 Task: Create a yearly anniversary celebration event.
Action: Mouse moved to (481, 109)
Screenshot: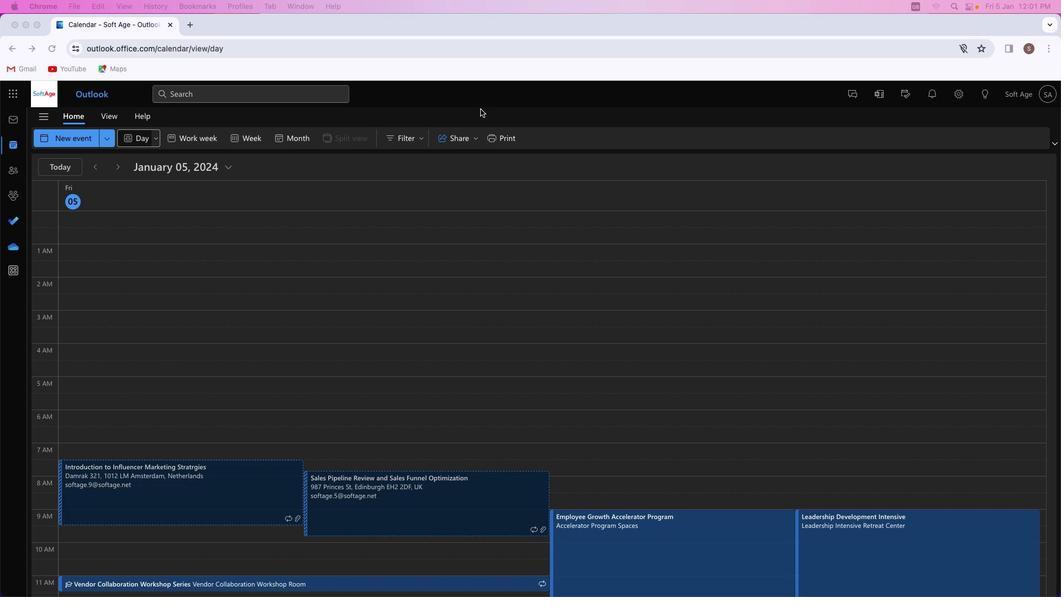 
Action: Mouse pressed left at (481, 109)
Screenshot: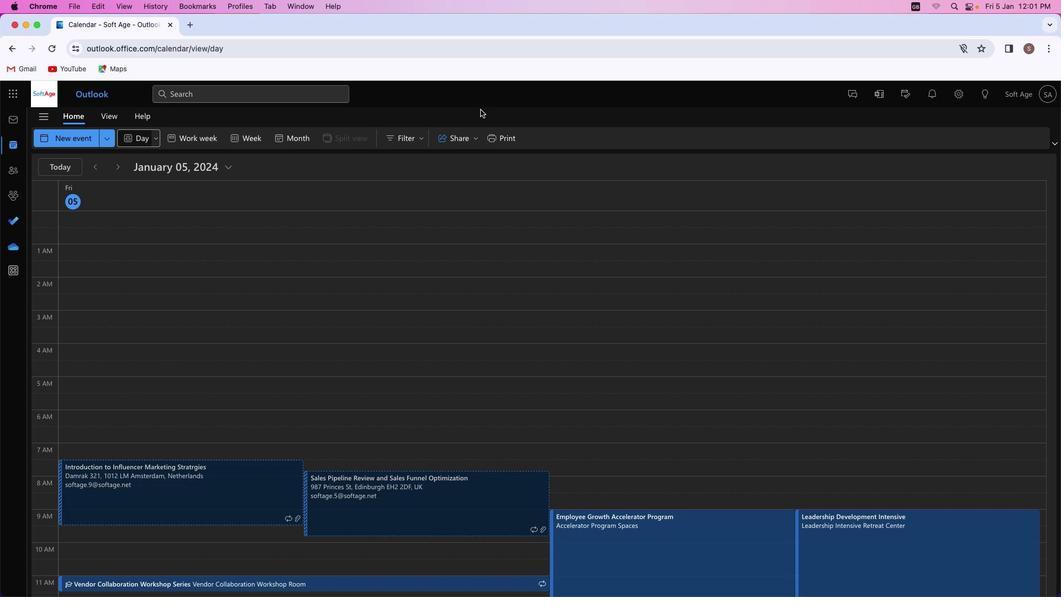 
Action: Mouse moved to (79, 138)
Screenshot: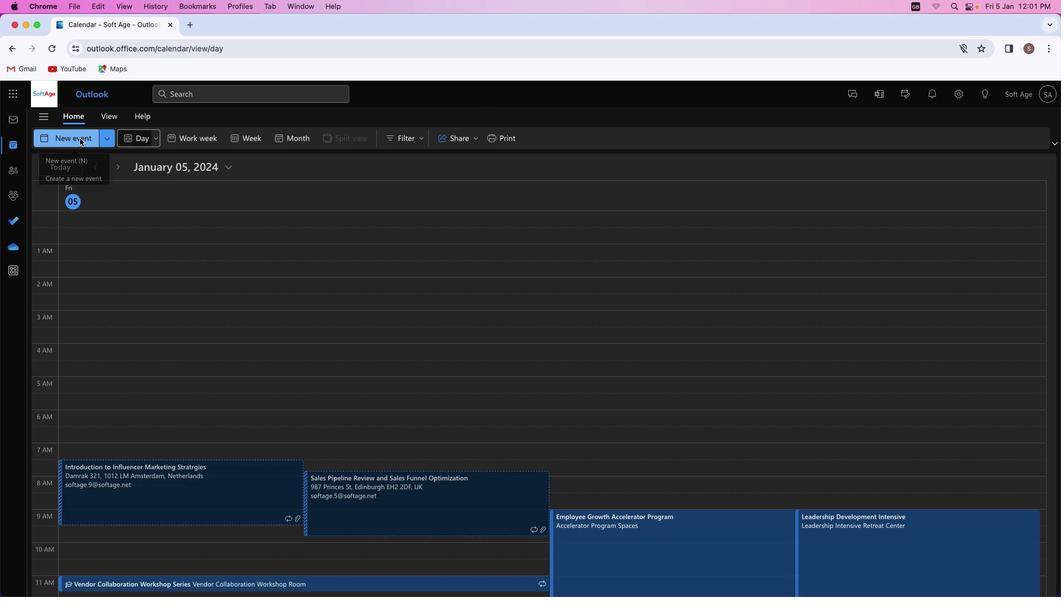 
Action: Mouse pressed left at (79, 138)
Screenshot: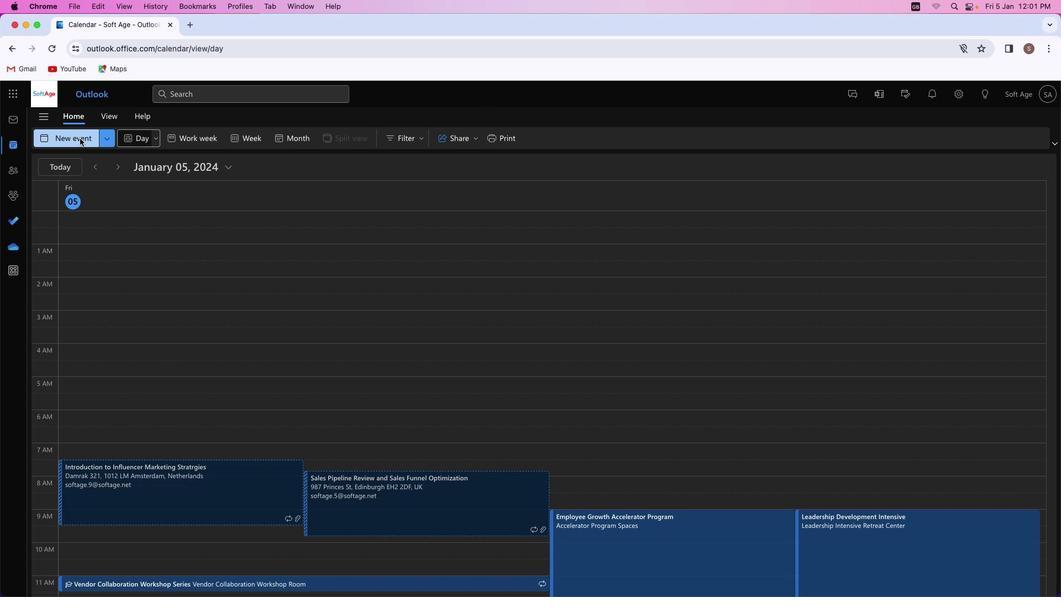 
Action: Mouse moved to (295, 202)
Screenshot: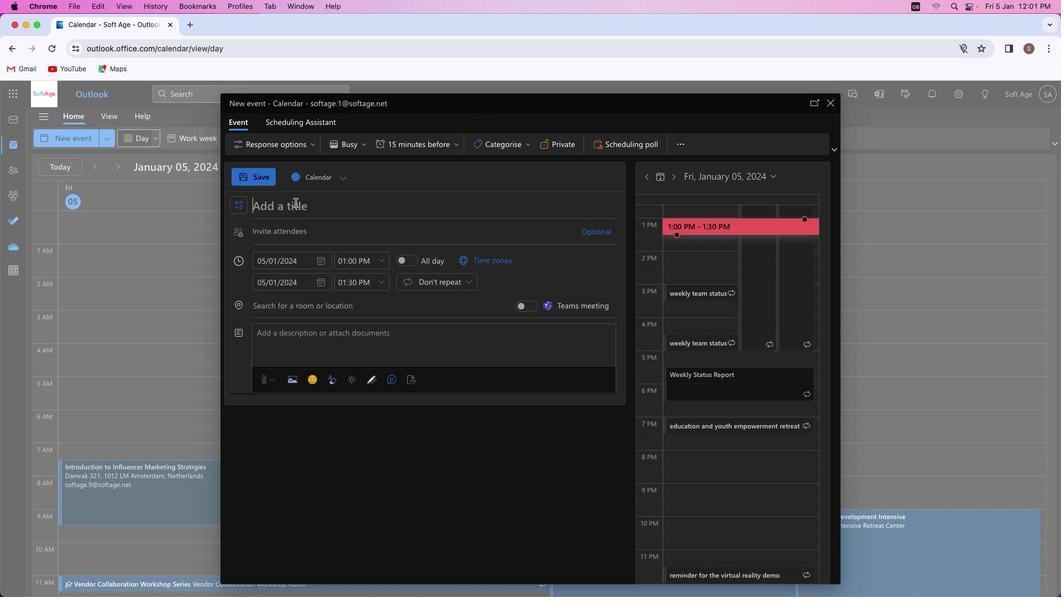 
Action: Key pressed Key.shift'A''n''n''u''a''l'Key.spaceKey.shift'A''n''n''i''v''e''r''s''a''r''y'Key.spaceKey.shift'C''e''l''e''b''r''a''t''i''o''n'
Screenshot: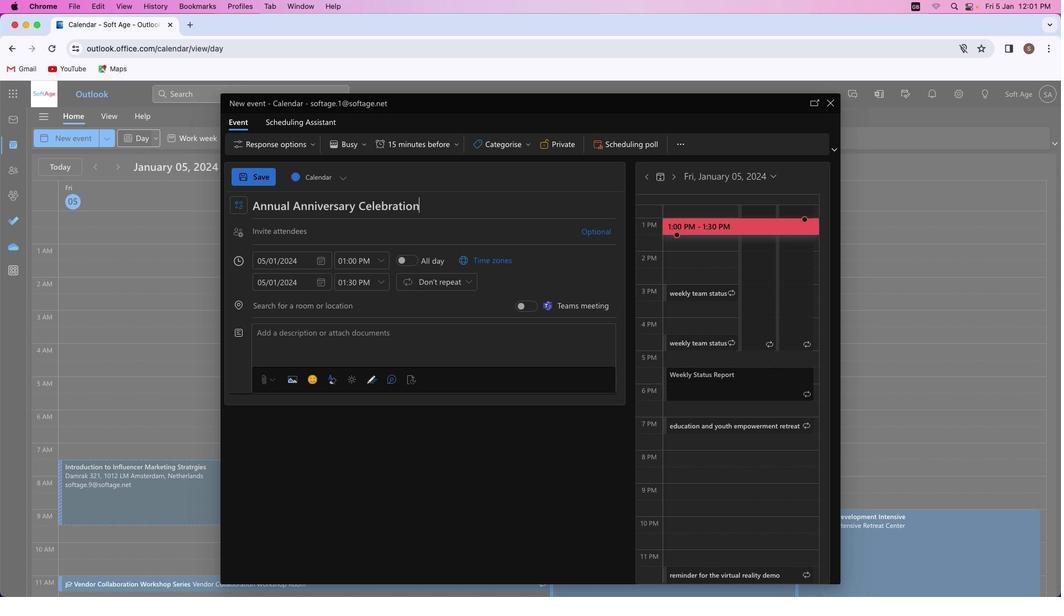 
Action: Mouse moved to (335, 332)
Screenshot: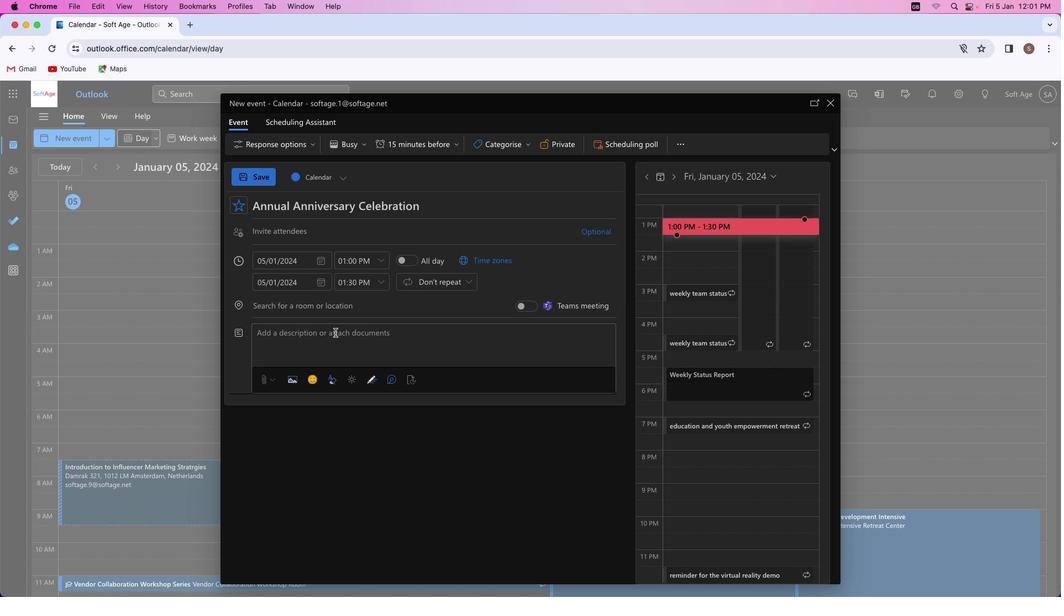 
Action: Mouse pressed left at (335, 332)
Screenshot: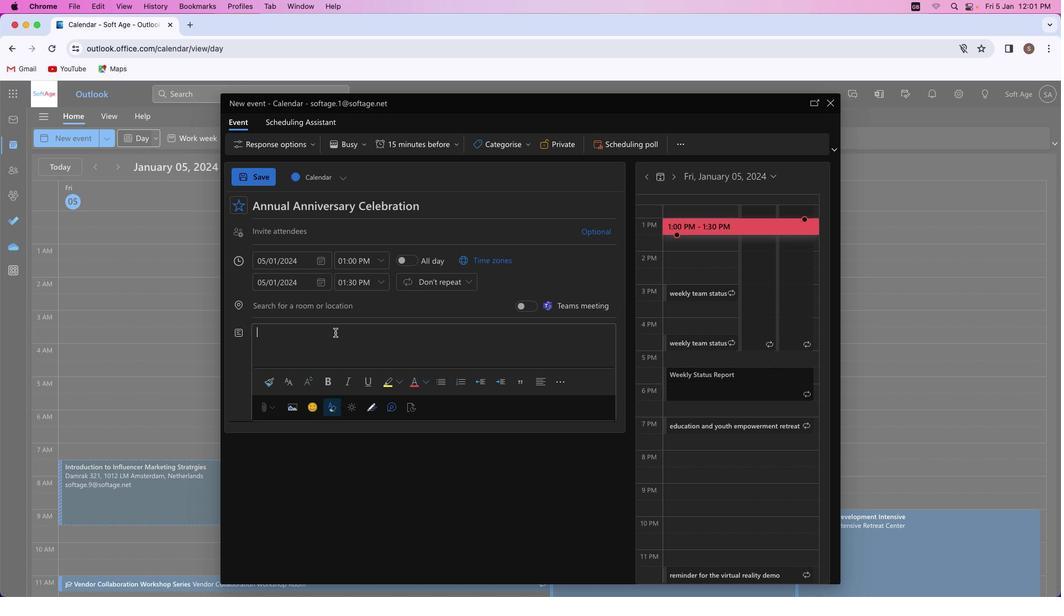 
Action: Mouse moved to (334, 332)
Screenshot: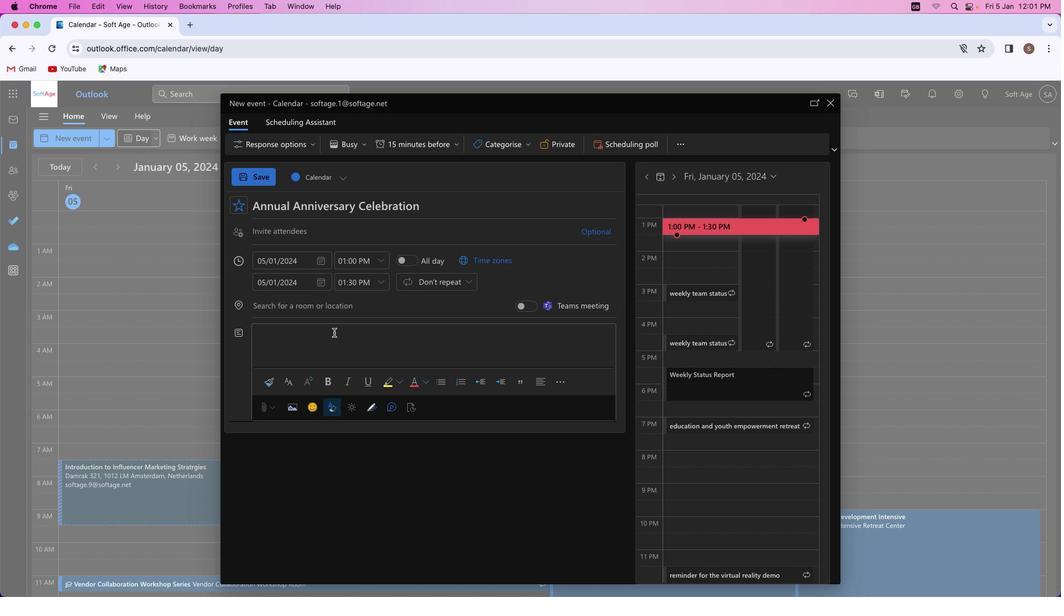 
Action: Key pressed Key.shift'W''e''l''c''o''m''e'Key.space't''o'Key.space'o''u''r'Key.space'u''n''f''o''g''o''t''t''a''b''l''e'Key.spaceKey.leftKey.leftKey.leftKey.leftKey.leftKey.leftKey.leftKey.backspace'e'Key.rightKey.rightKey.rightKey.rightKey.rightKey.rightKey.space'y''e''a''r''l''y'Key.space'a''n''n''i''v''e''r''s''a''r''y'
Screenshot: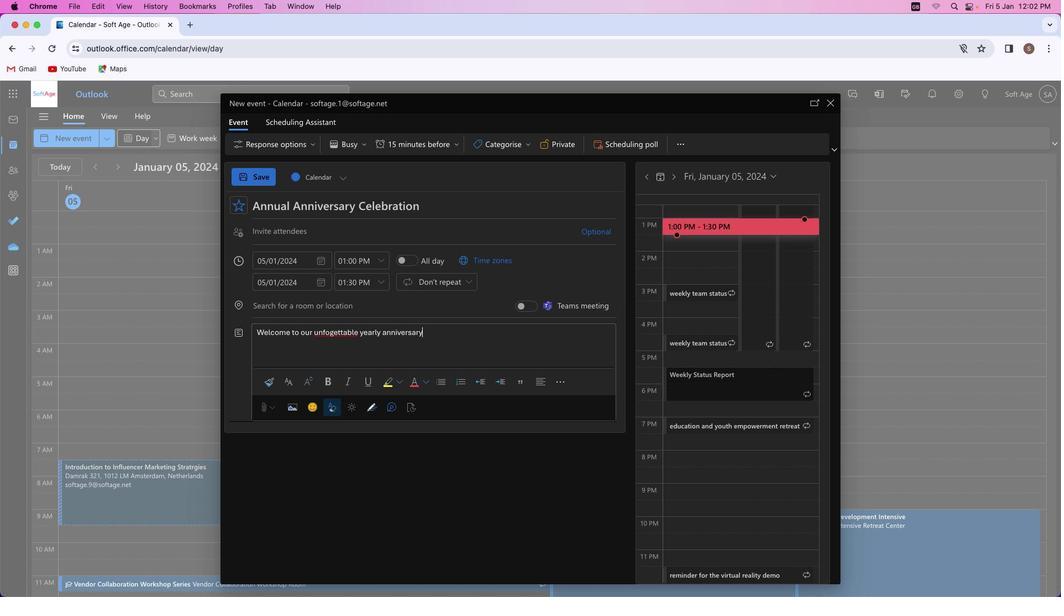 
Action: Mouse moved to (329, 333)
Screenshot: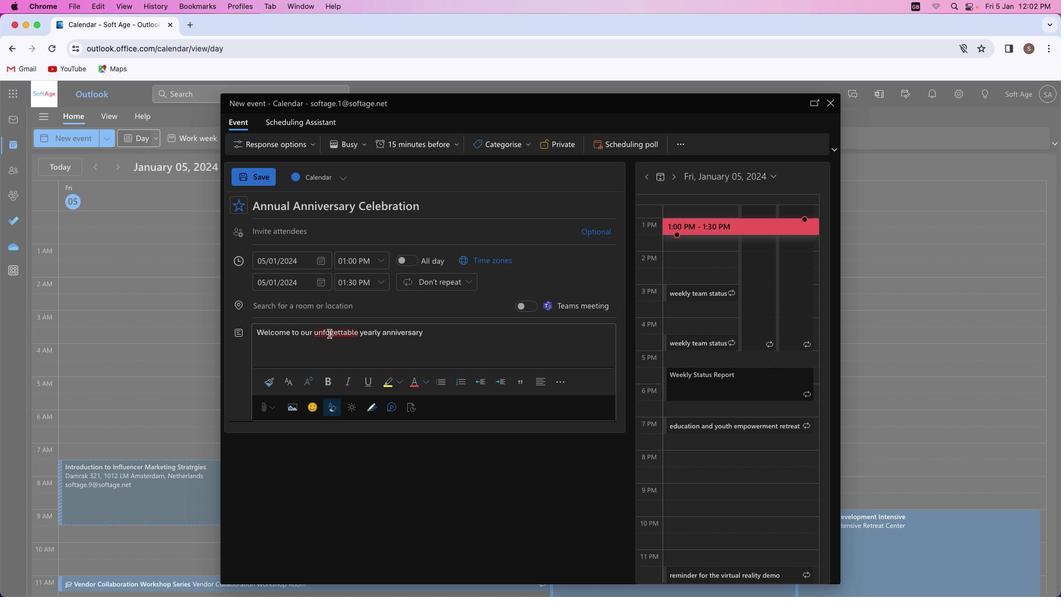
Action: Mouse pressed left at (329, 333)
Screenshot: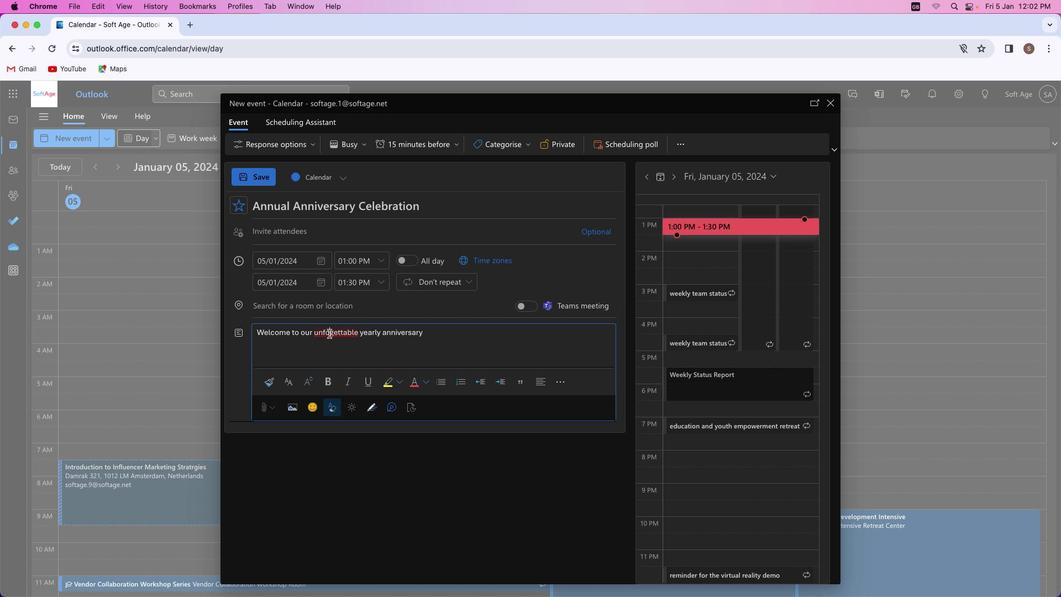 
Action: Mouse moved to (350, 331)
Screenshot: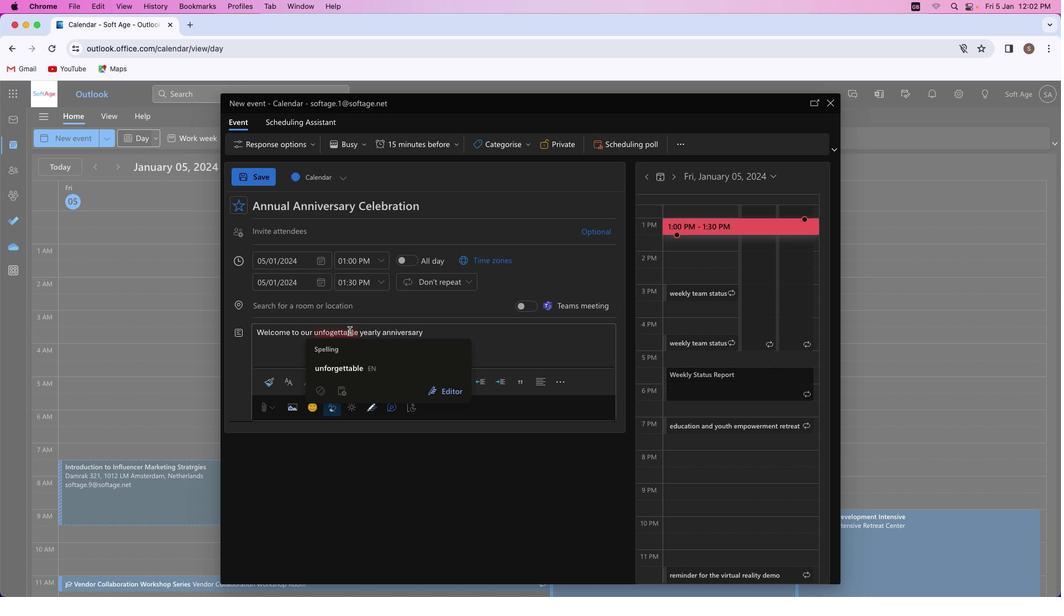 
Action: Key pressed 'r'
Screenshot: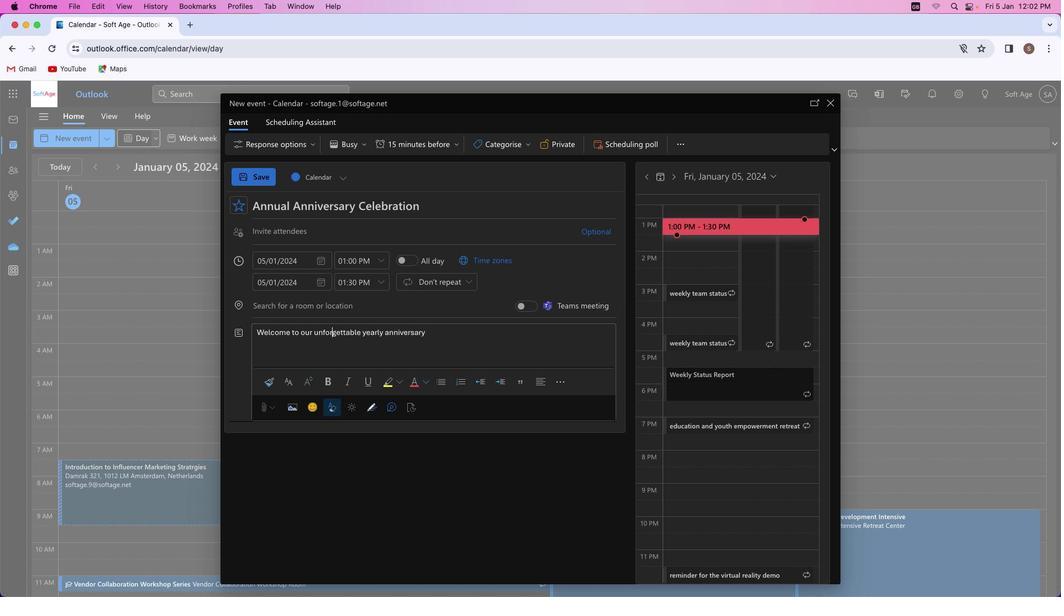 
Action: Mouse moved to (427, 334)
Screenshot: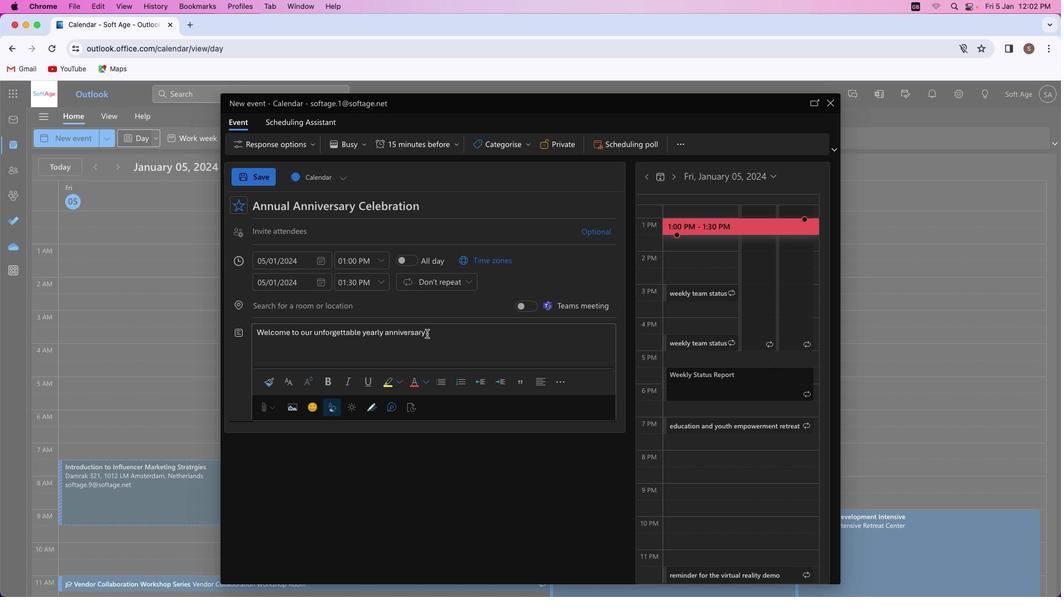 
Action: Mouse pressed left at (427, 334)
Screenshot: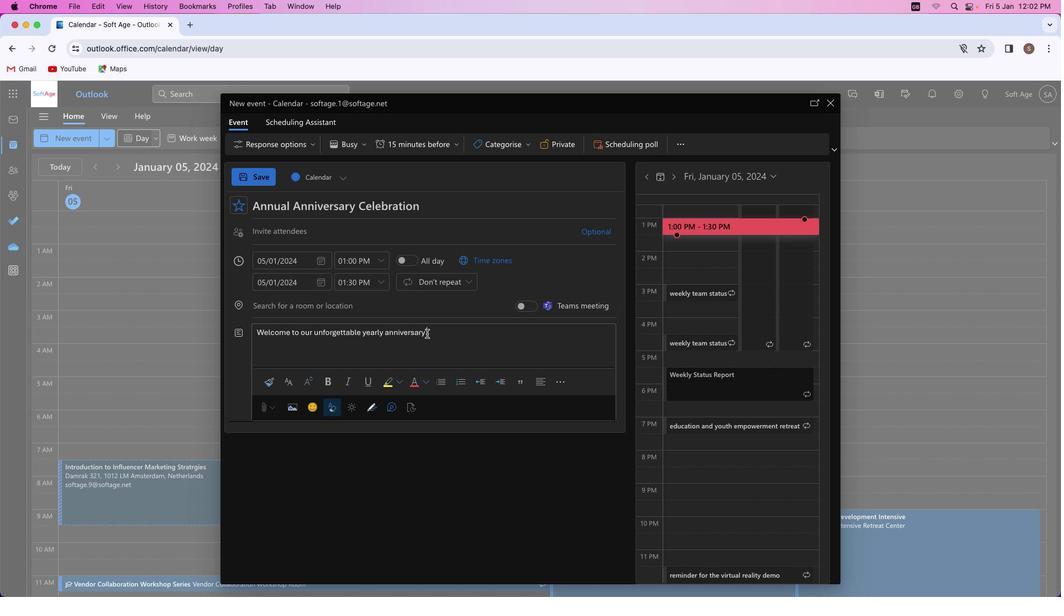 
Action: Mouse moved to (435, 334)
Screenshot: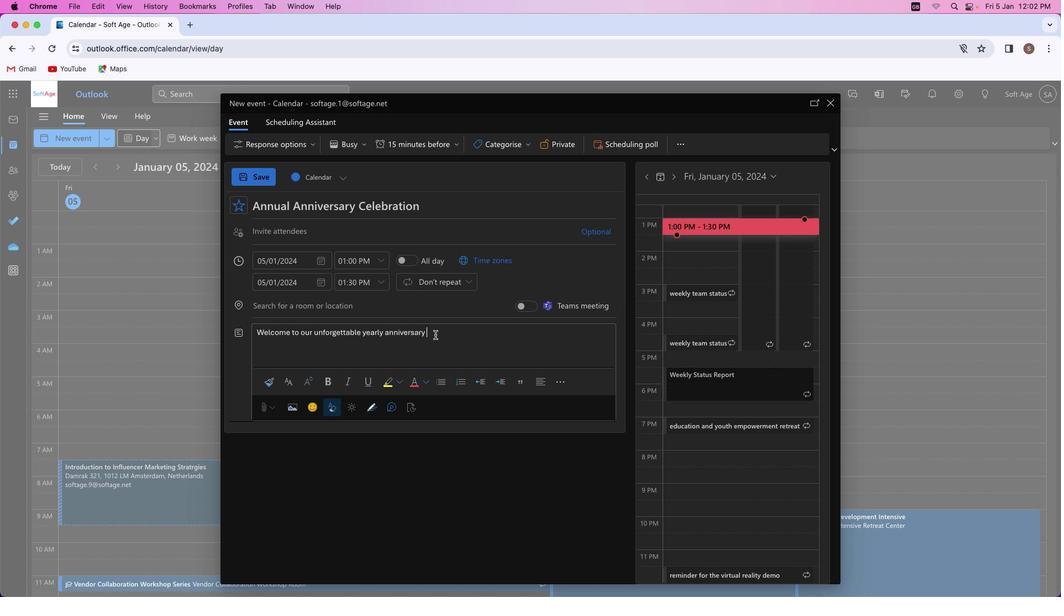 
Action: Key pressed Key.space'c''e''l''e''b''r''a''t''i''o''n'','Key.space'w''h''e''r''e'Key.space'w''e'Key.space'r''e''f''l''e''c''t'Key.space'o''n'Key.space'm''i''l''e''s''t''o''n''e''s'','Key.space'a''p''p''r''e''c''i''a''t''e'Key.space'a''c''h''i''e''v''e''m''e''n''t''s'','Key.space'a''n''d'Key.space'l''o''o''k'Key.space'f''o''r''w''a''r''d'Key.space't''o'Key.space'c''o''n''t''i''n''u''e''d'Key.space's''u''c''c''e''s''s''.'Key.spaceKey.shift
Screenshot: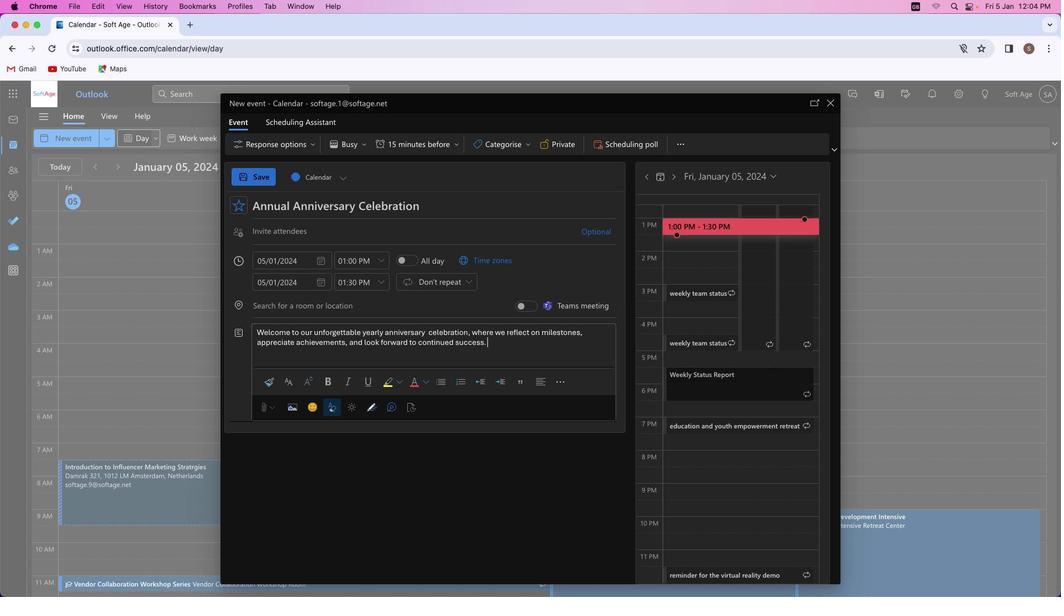 
Action: Mouse moved to (325, 234)
Screenshot: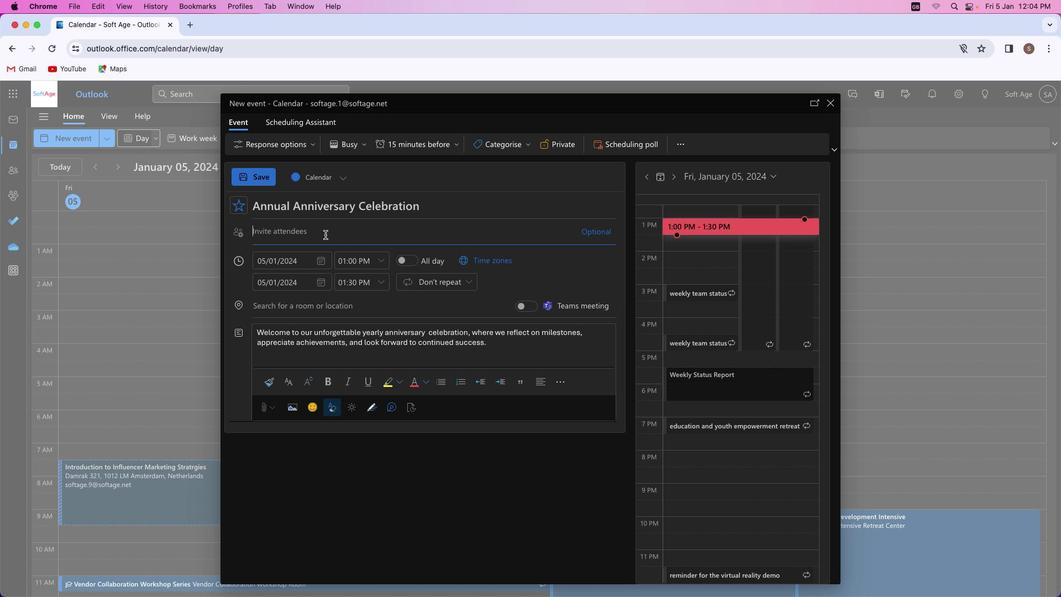 
Action: Mouse pressed left at (325, 234)
Screenshot: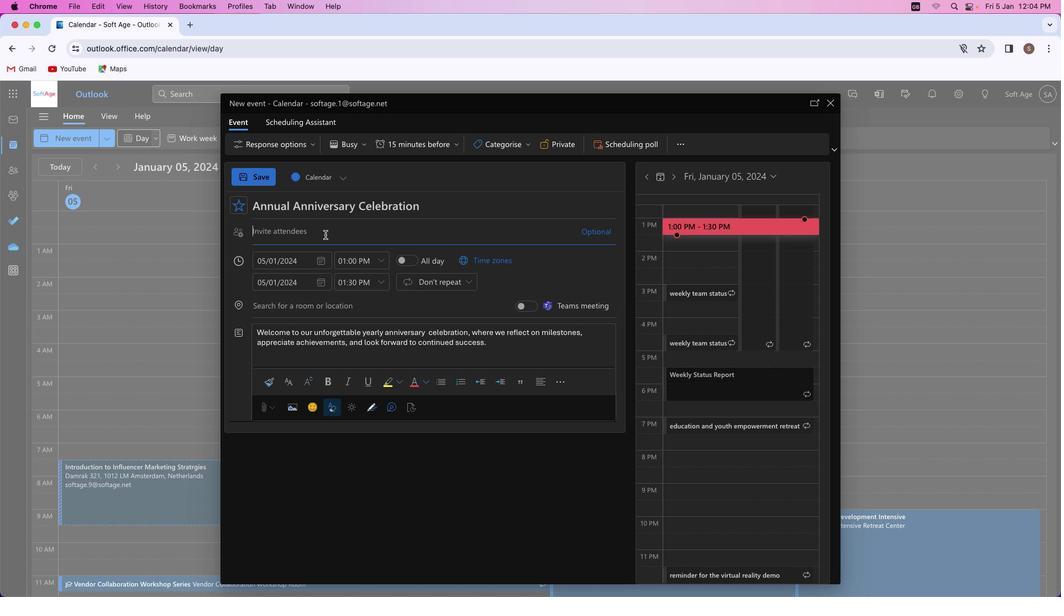 
Action: Key pressed Key.shift'R''o''s''h''n''i''r''a''n''i'Key.shift'@''o''u''t''l''o''o''k''.''c''o''m'
Screenshot: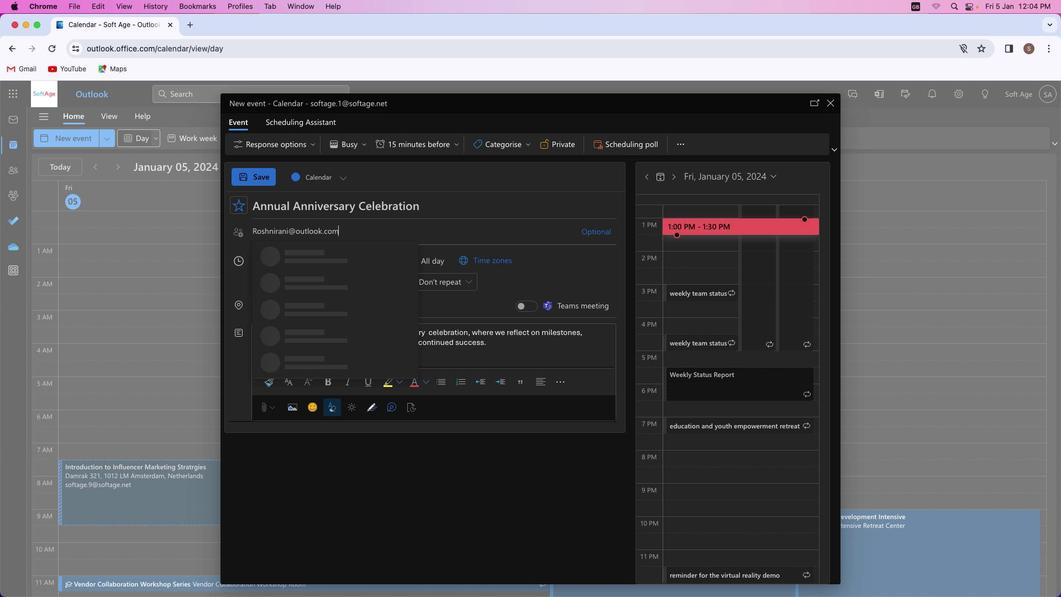 
Action: Mouse moved to (334, 253)
Screenshot: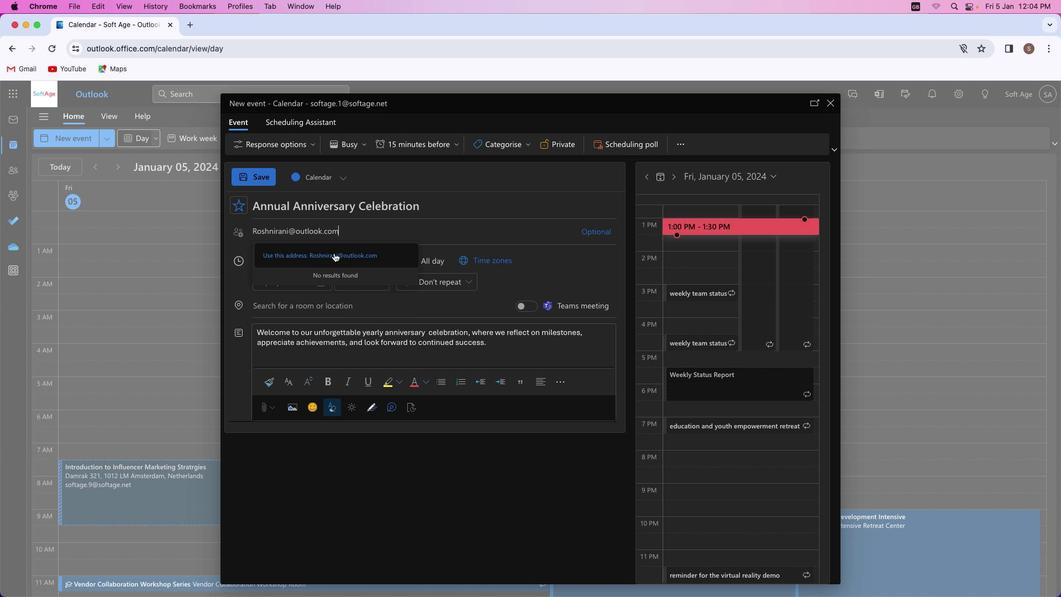 
Action: Mouse pressed left at (334, 253)
Screenshot: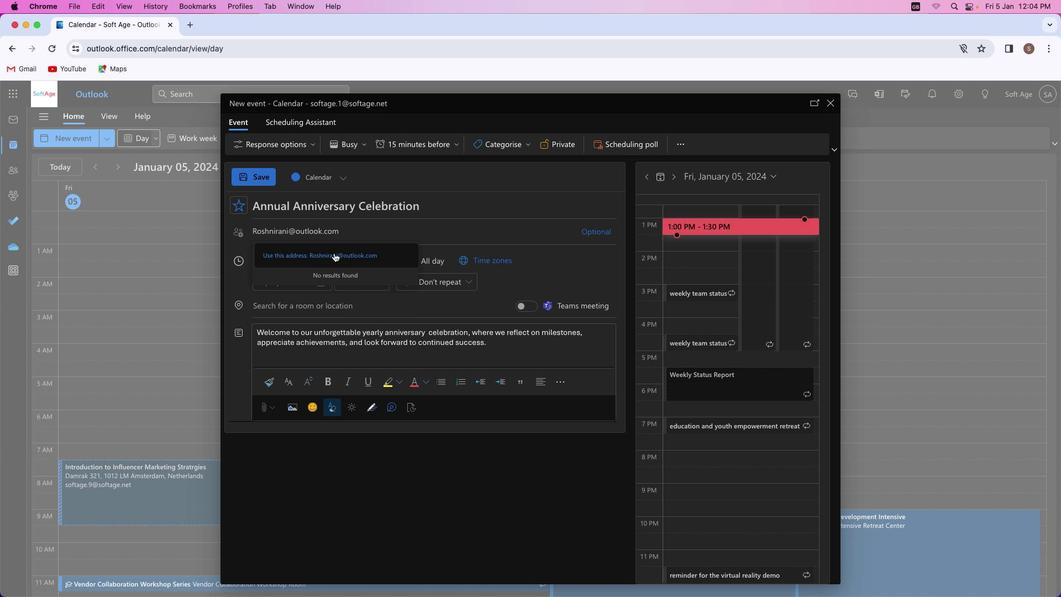 
Action: Mouse moved to (528, 398)
Screenshot: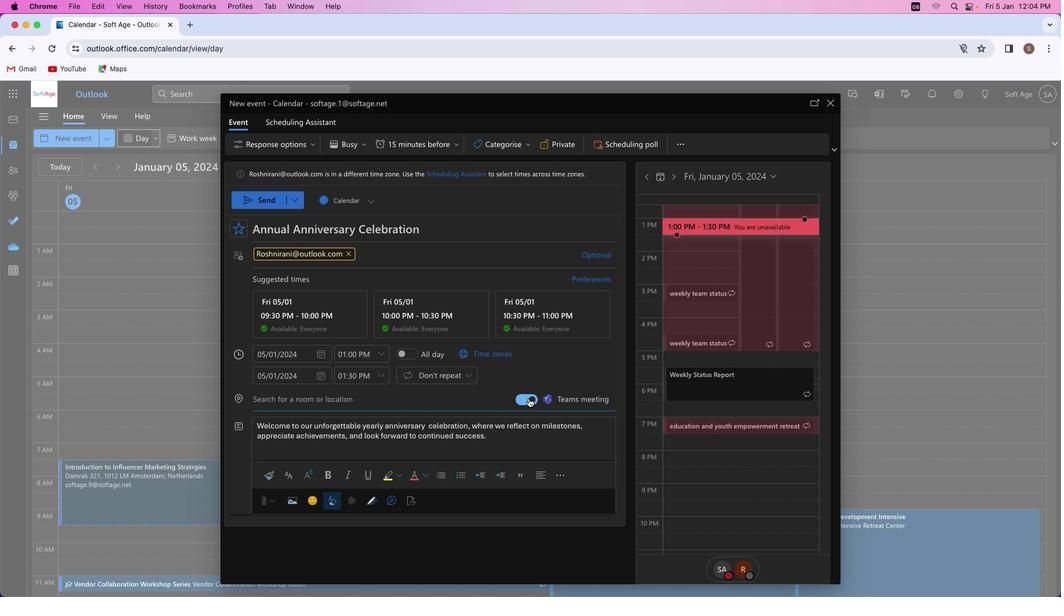 
Action: Mouse pressed left at (528, 398)
Screenshot: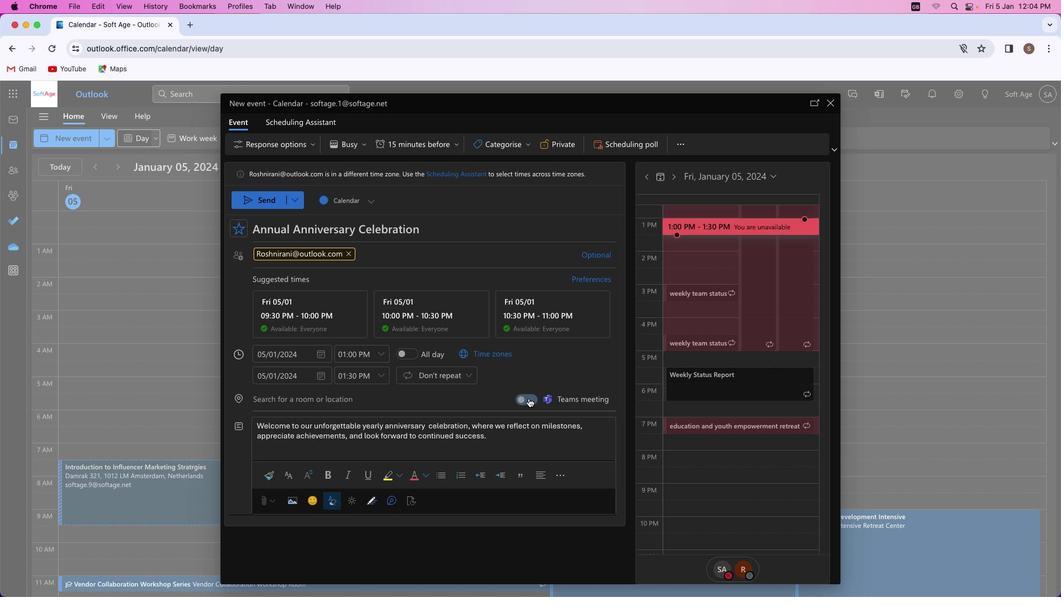 
Action: Mouse moved to (269, 199)
Screenshot: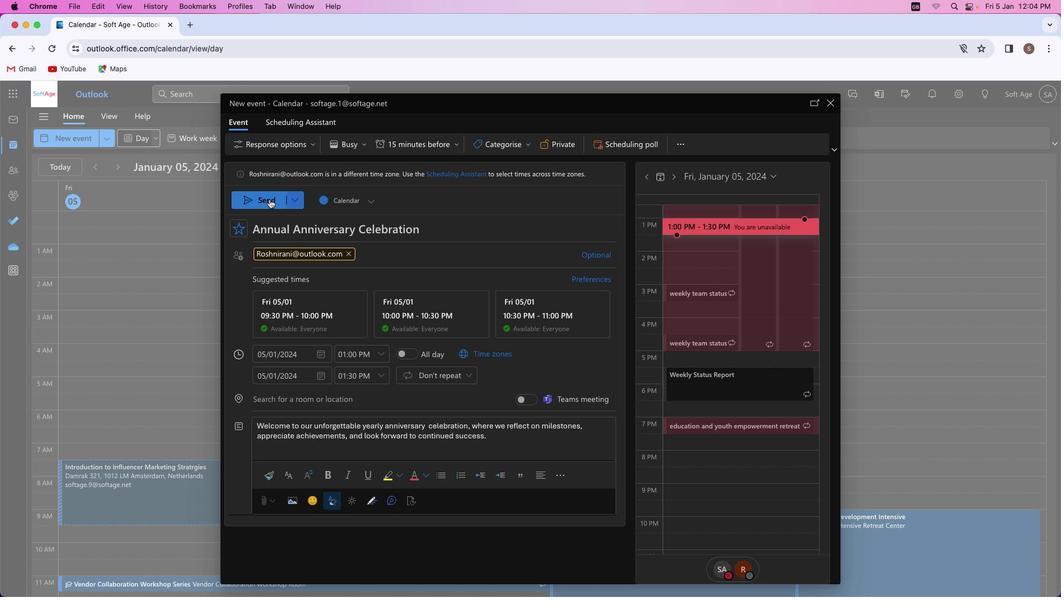 
Action: Mouse pressed left at (269, 199)
Screenshot: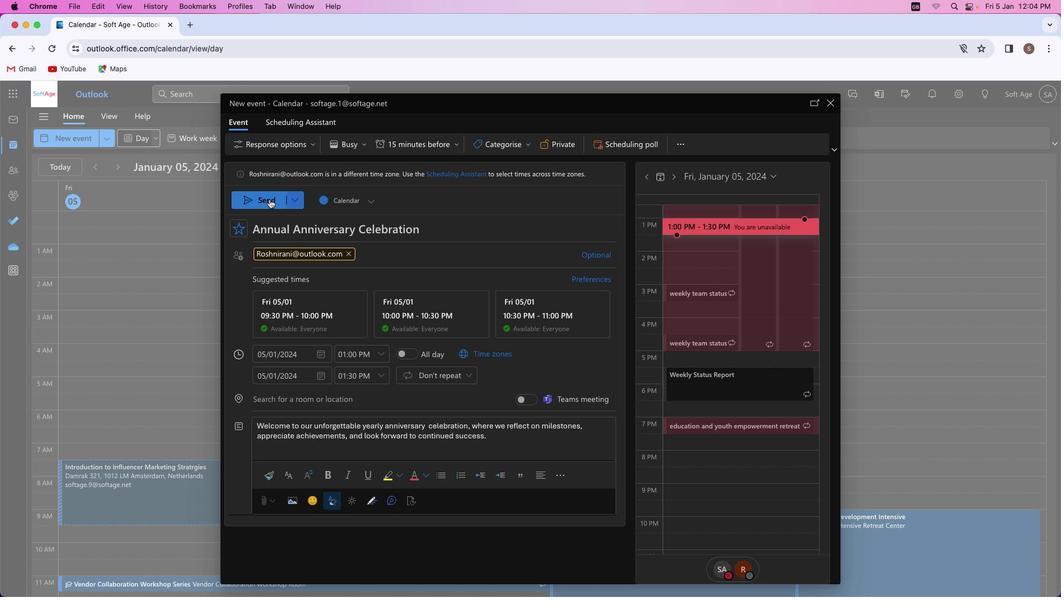 
Action: Mouse moved to (556, 358)
Screenshot: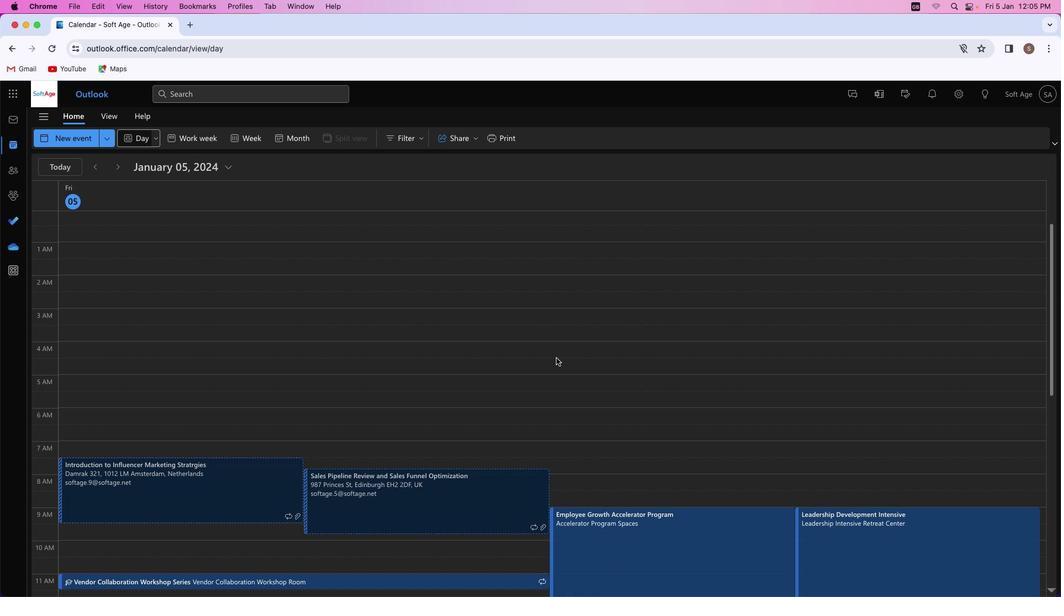 
Action: Mouse scrolled (556, 358) with delta (0, 0)
Screenshot: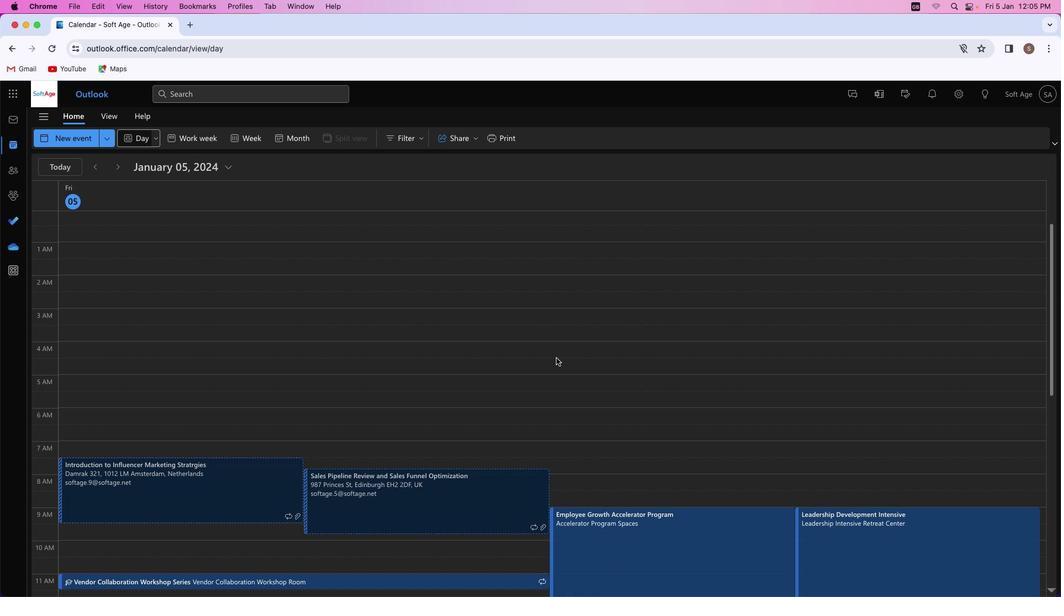 
Action: Mouse scrolled (556, 358) with delta (0, 0)
Screenshot: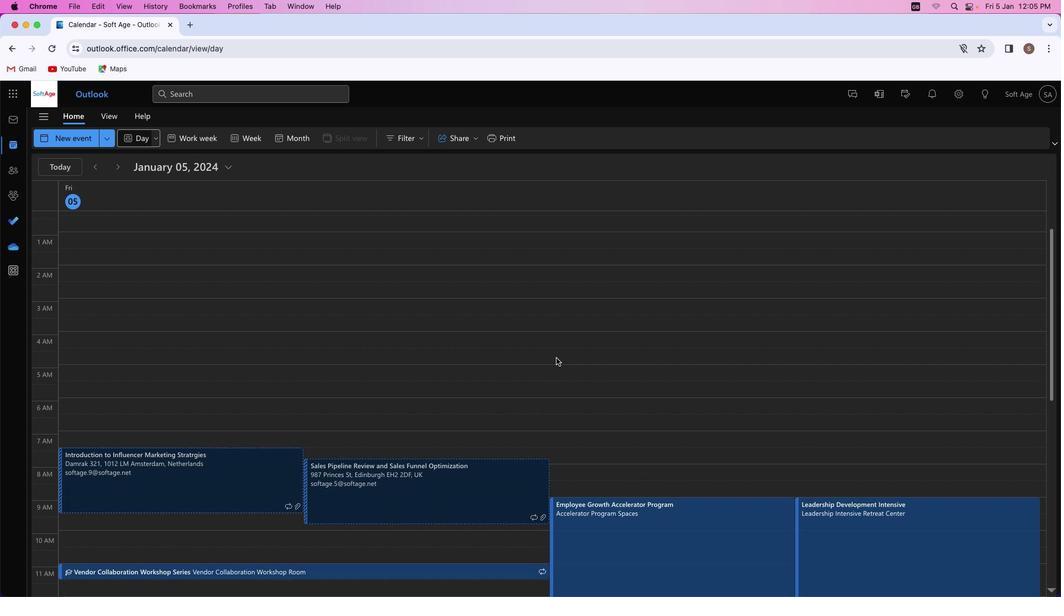 
Action: Mouse scrolled (556, 358) with delta (0, 0)
Screenshot: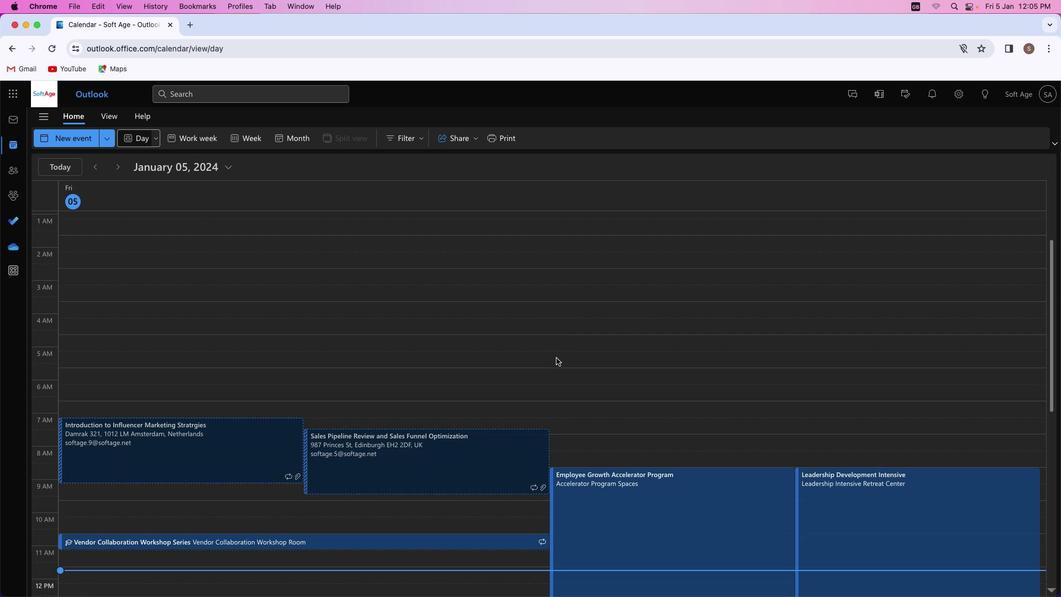 
Action: Mouse scrolled (556, 358) with delta (0, 0)
Screenshot: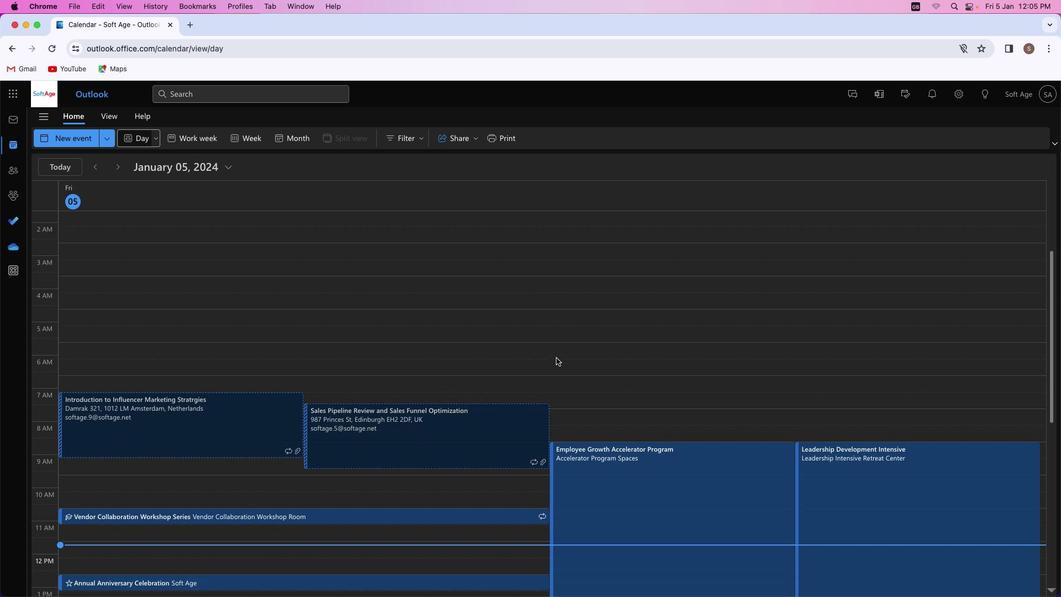 
Action: Mouse scrolled (556, 358) with delta (0, 0)
Screenshot: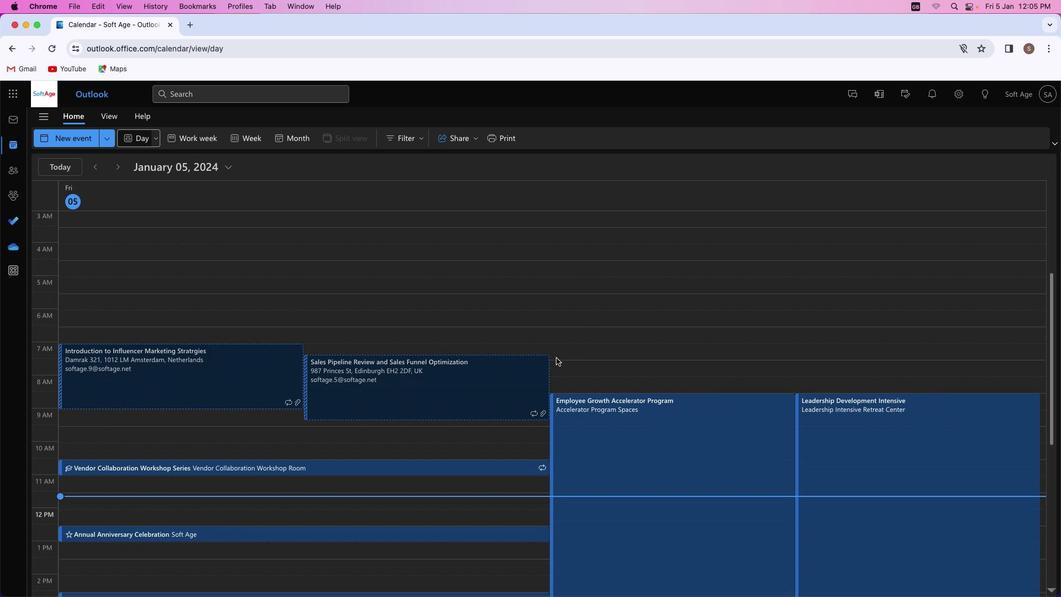
Action: Mouse scrolled (556, 358) with delta (0, -1)
Screenshot: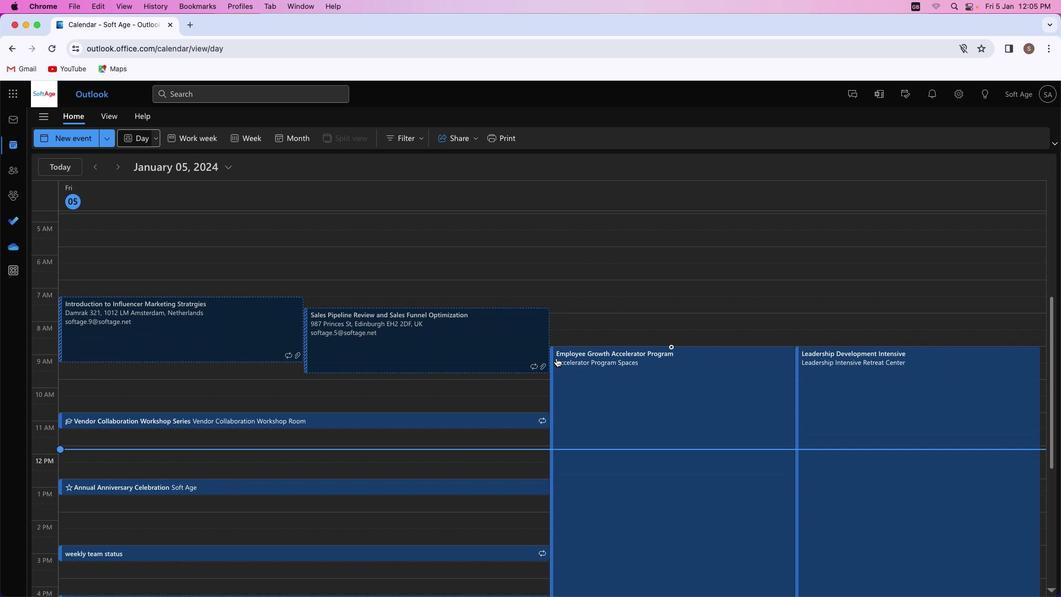 
Action: Mouse moved to (555, 349)
Screenshot: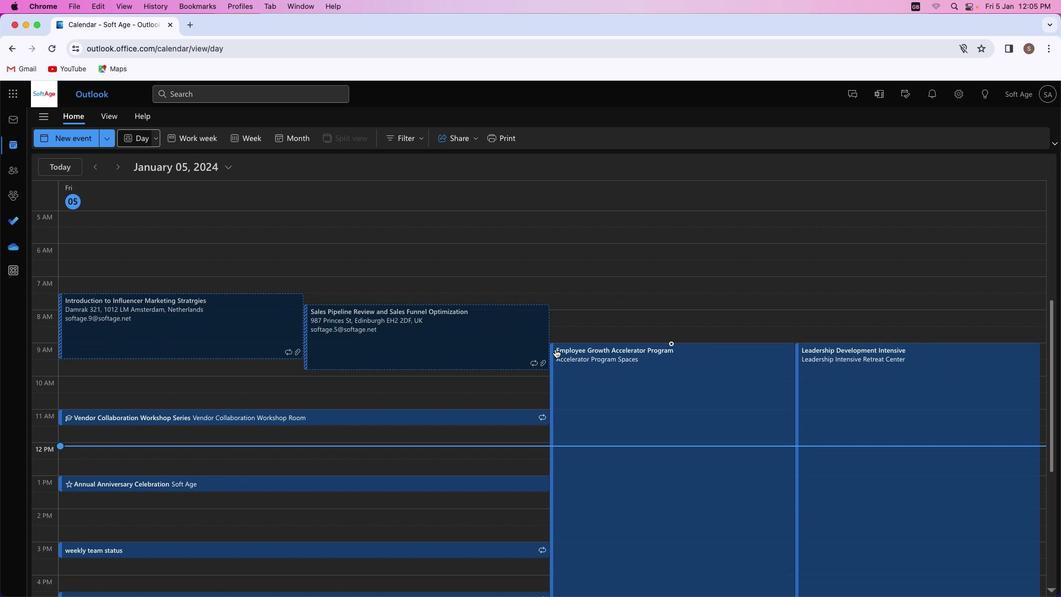 
Action: Mouse scrolled (555, 349) with delta (0, 0)
Screenshot: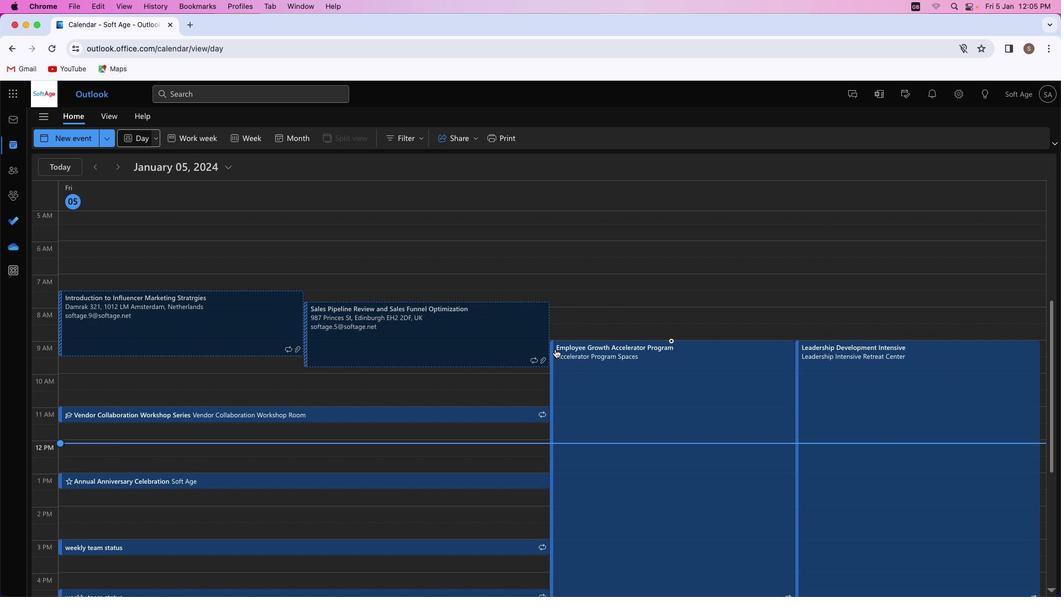 
Action: Mouse scrolled (555, 349) with delta (0, 0)
Screenshot: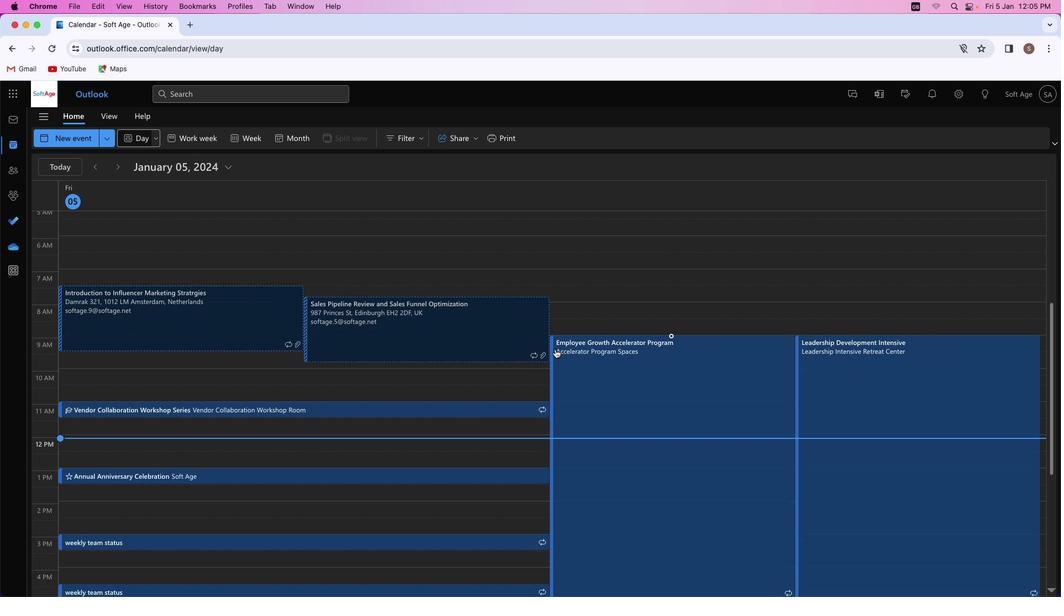 
Action: Mouse scrolled (555, 349) with delta (0, 0)
Screenshot: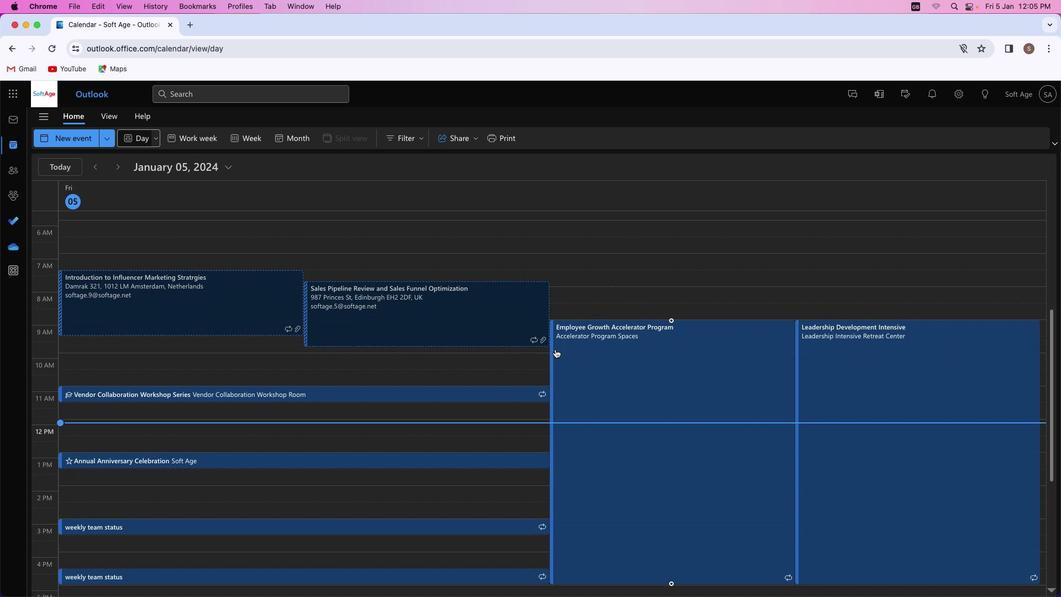 
Action: Mouse scrolled (555, 349) with delta (0, 0)
Screenshot: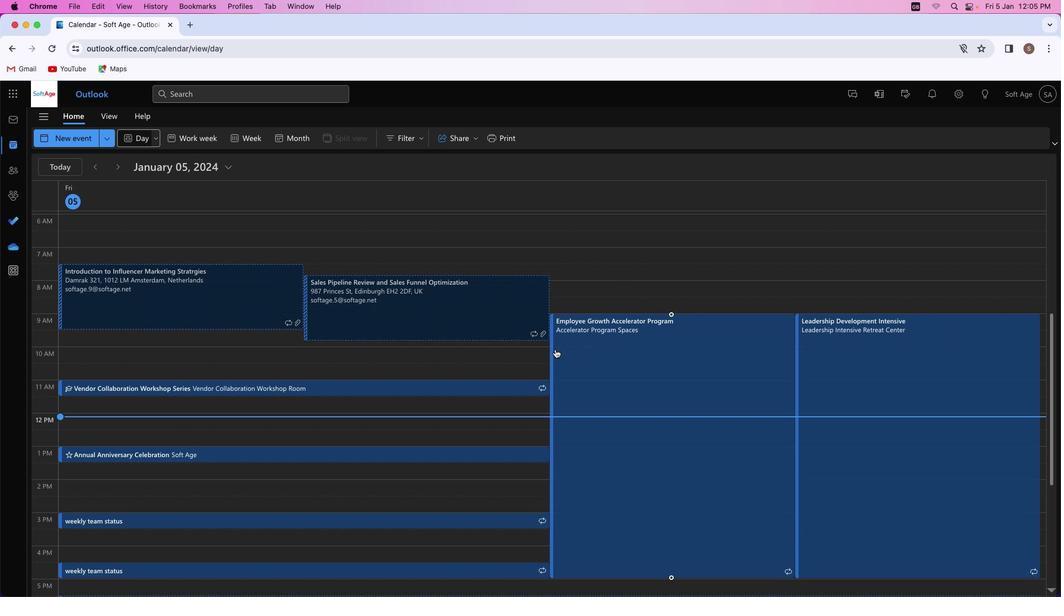 
Action: Mouse scrolled (555, 349) with delta (0, 0)
Screenshot: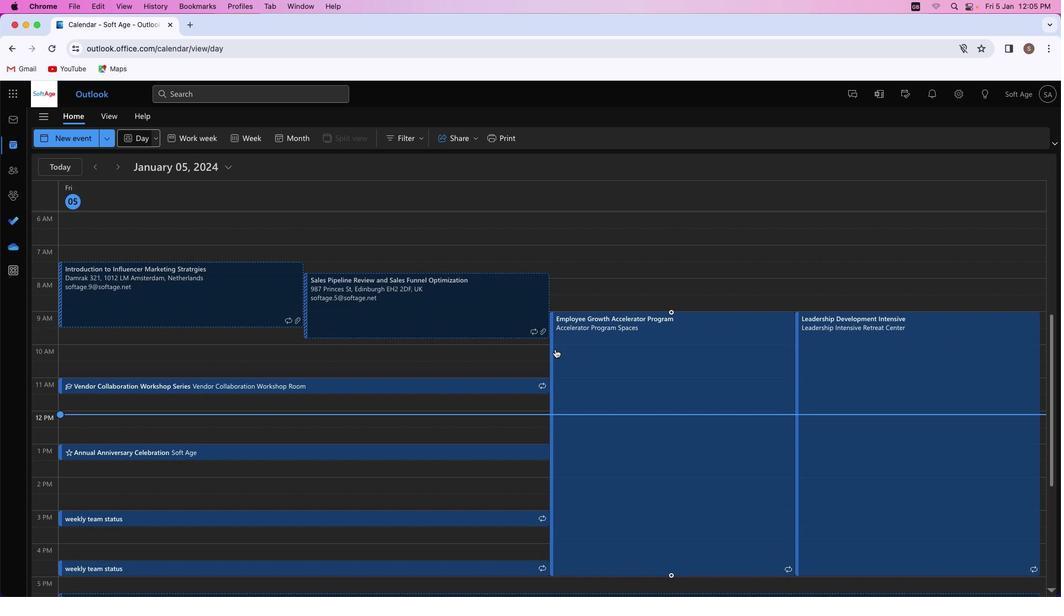 
Action: Mouse scrolled (555, 349) with delta (0, 0)
Screenshot: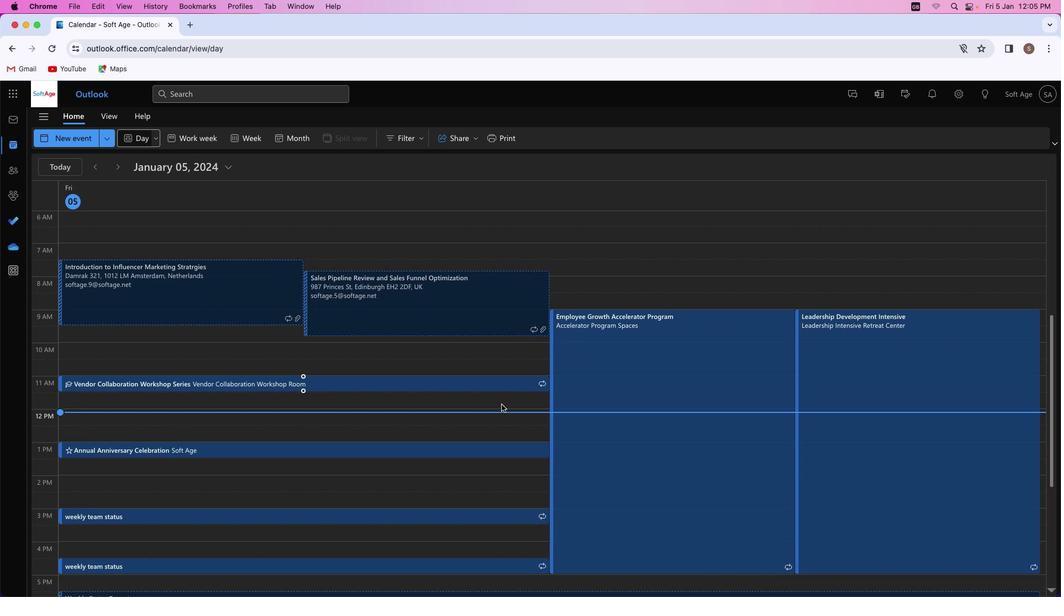 
Action: Mouse moved to (125, 448)
Screenshot: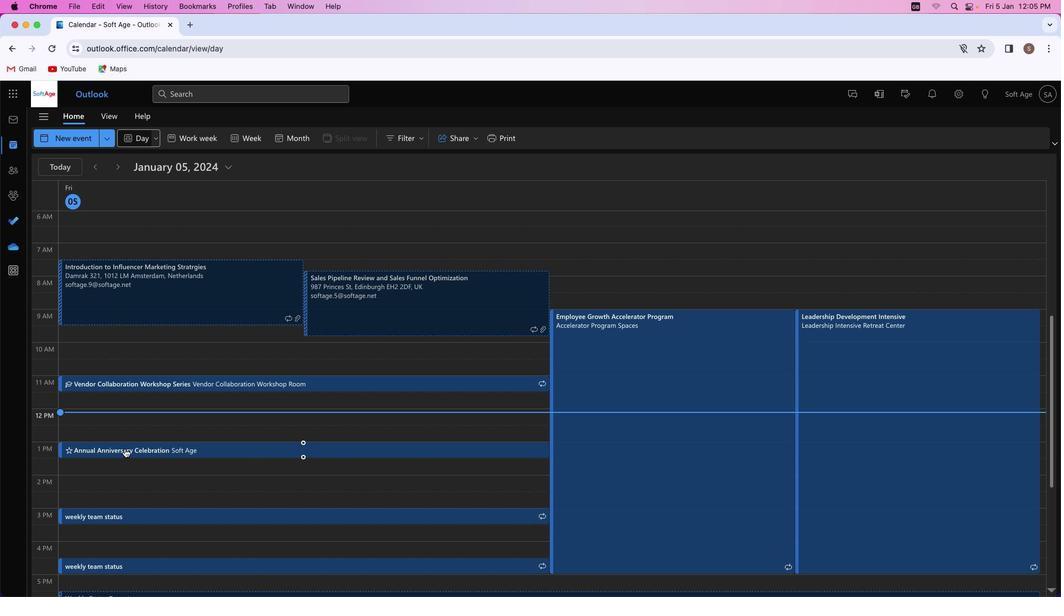 
Action: Mouse pressed left at (125, 448)
Screenshot: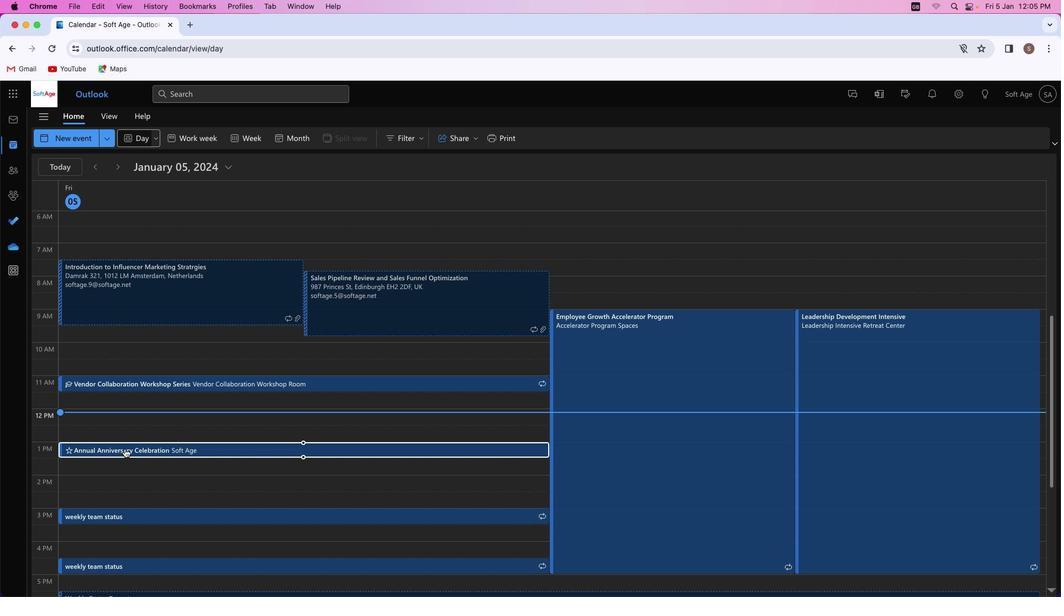 
Action: Mouse moved to (591, 539)
Screenshot: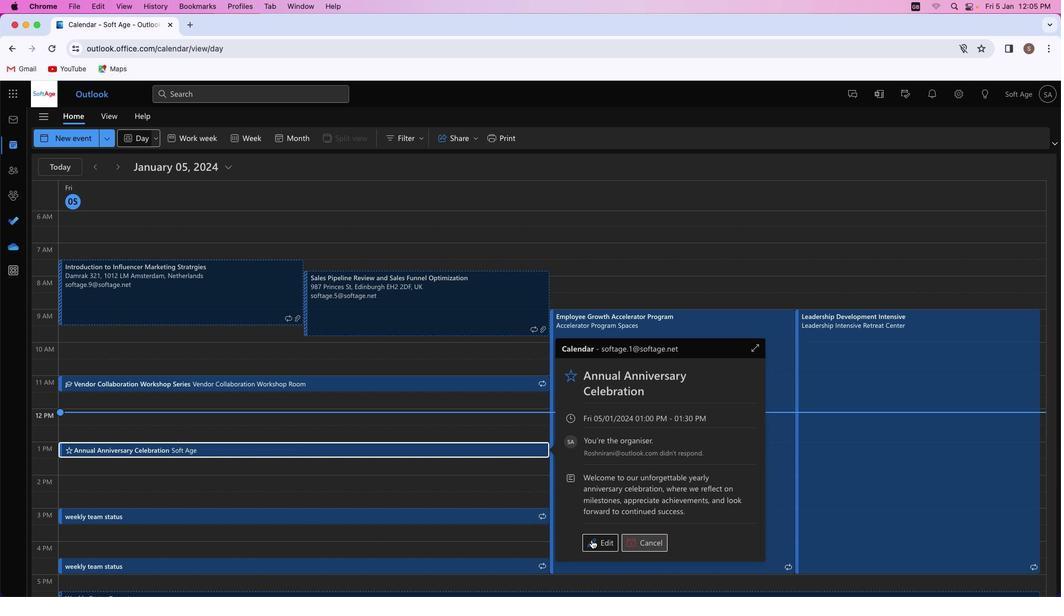 
Action: Mouse pressed left at (591, 539)
Screenshot: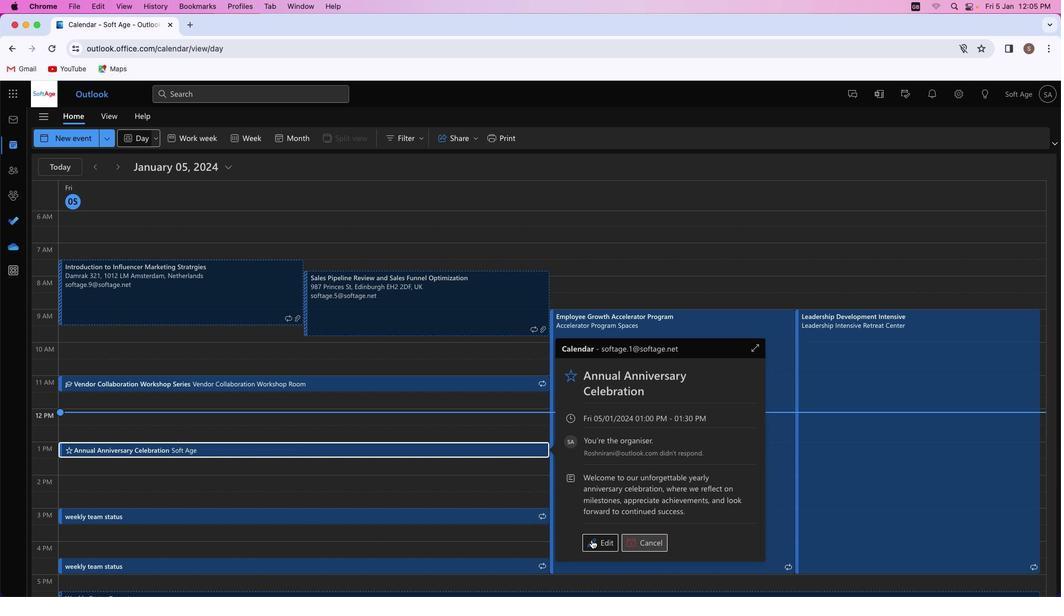 
Action: Mouse moved to (453, 372)
Screenshot: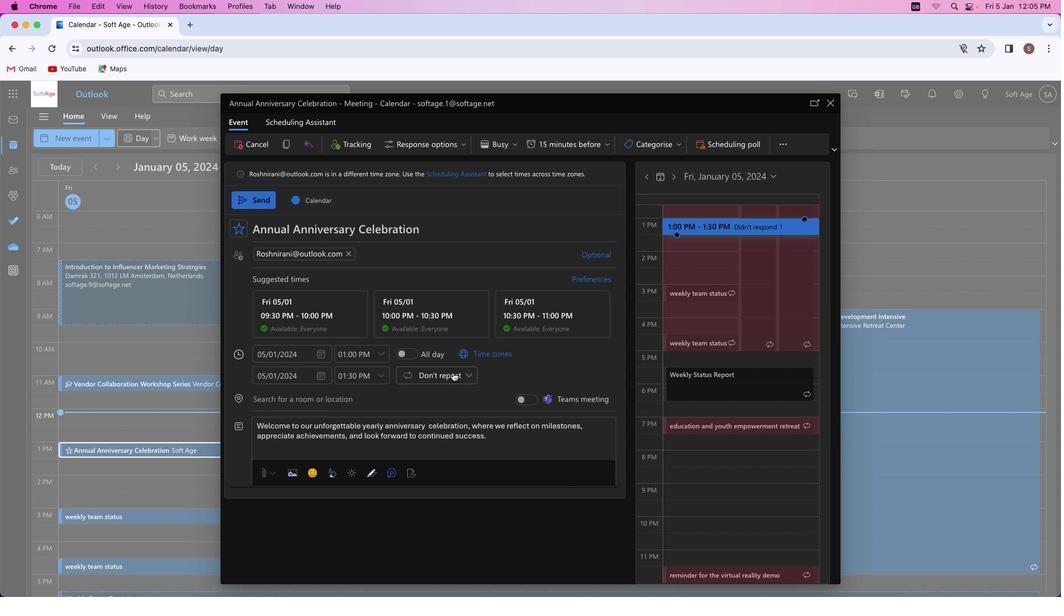 
Action: Mouse pressed left at (453, 372)
Screenshot: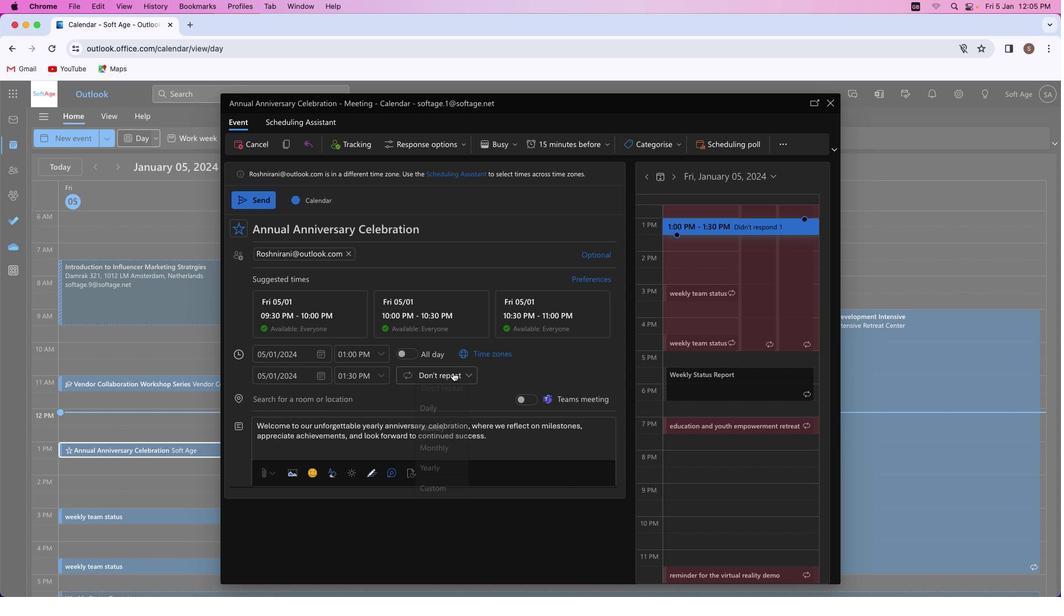 
Action: Mouse moved to (433, 471)
Screenshot: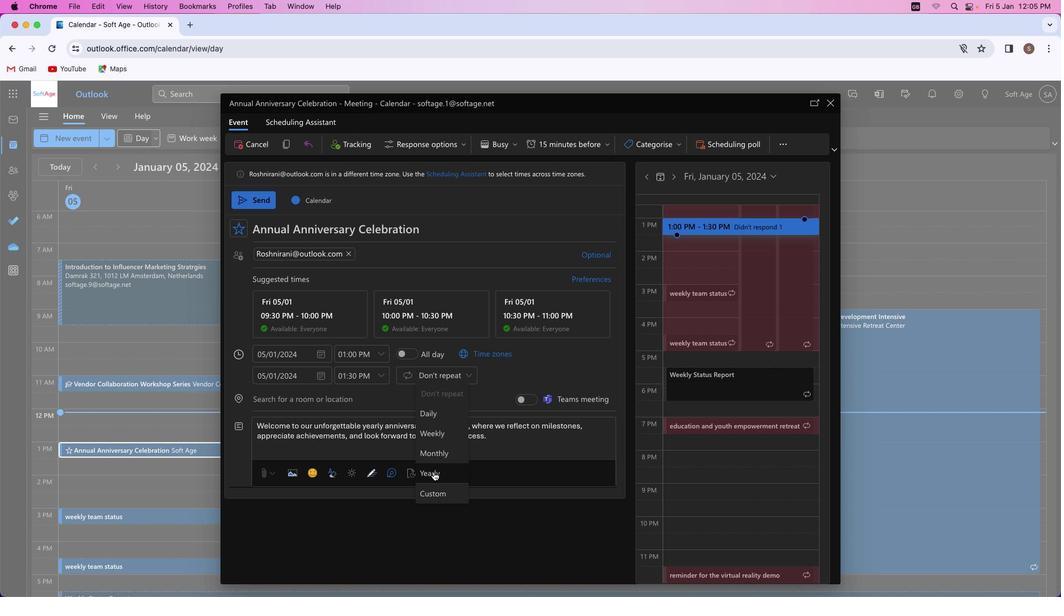 
Action: Mouse pressed left at (433, 471)
Screenshot: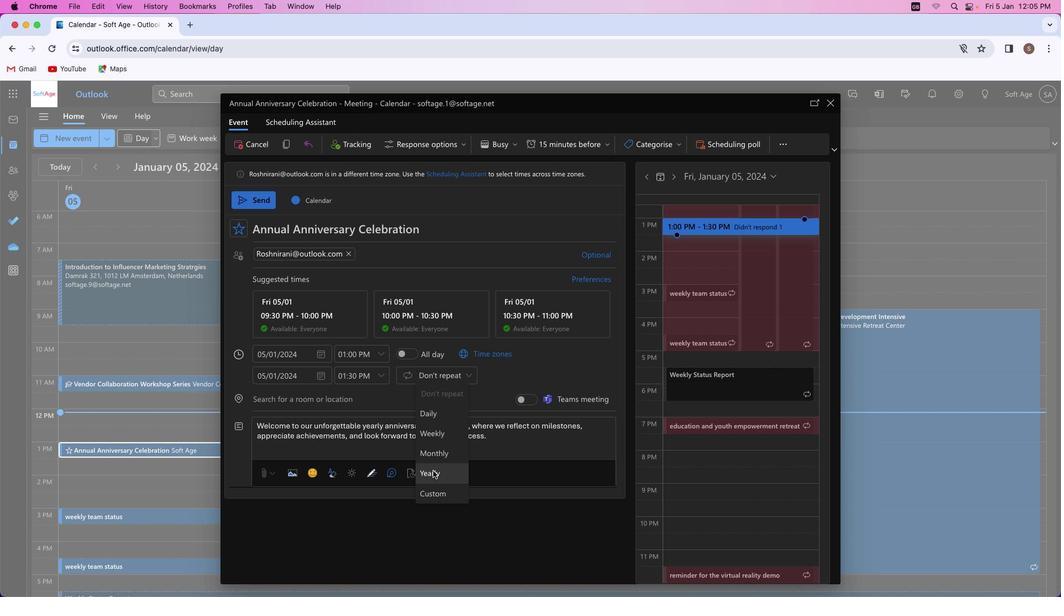 
Action: Mouse moved to (545, 417)
Screenshot: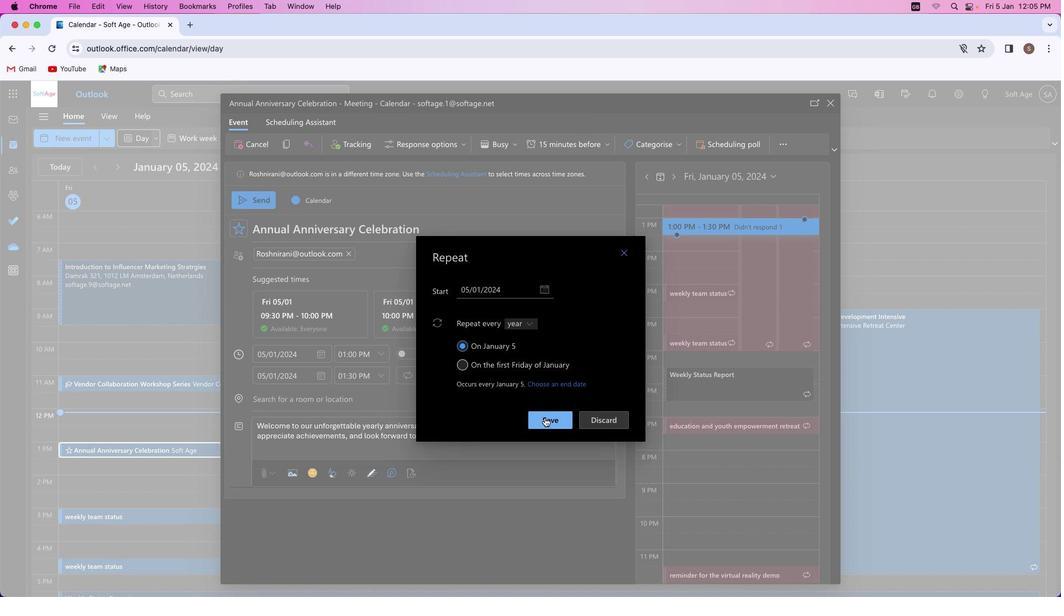 
Action: Mouse pressed left at (545, 417)
Screenshot: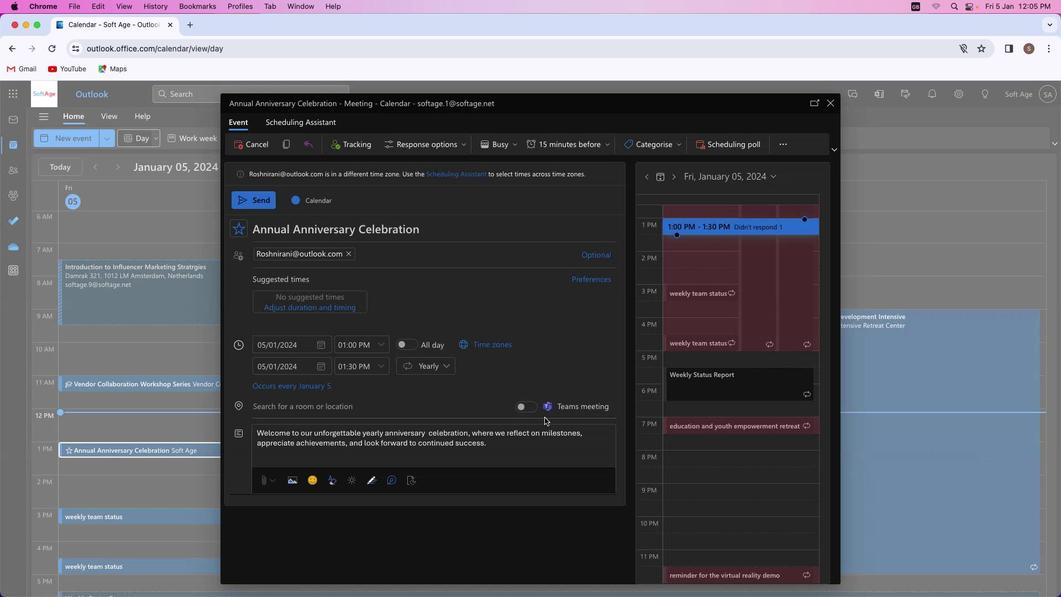 
Action: Mouse moved to (259, 201)
Screenshot: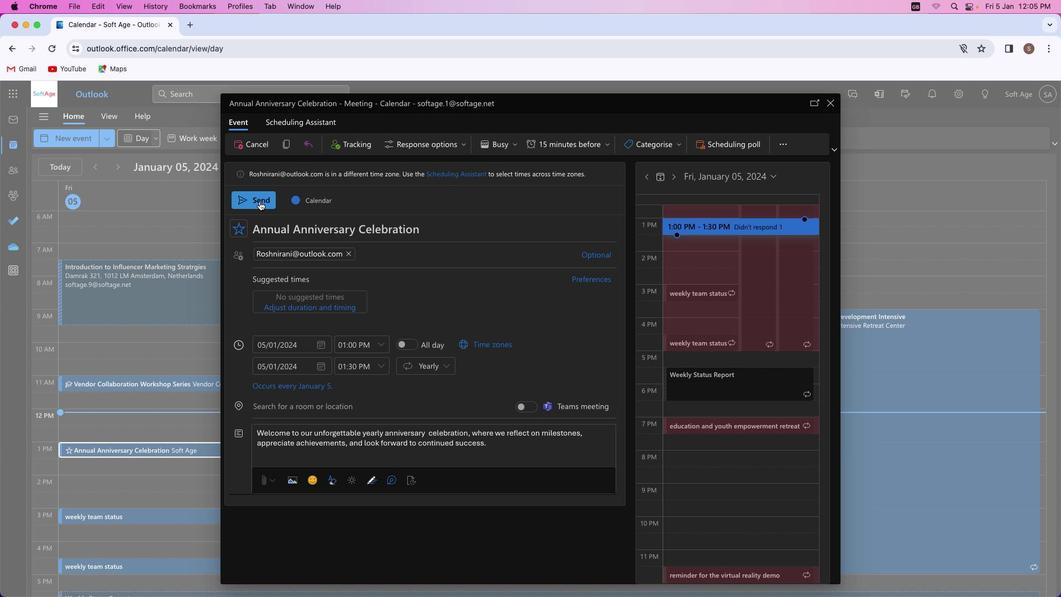 
Action: Mouse pressed left at (259, 201)
Screenshot: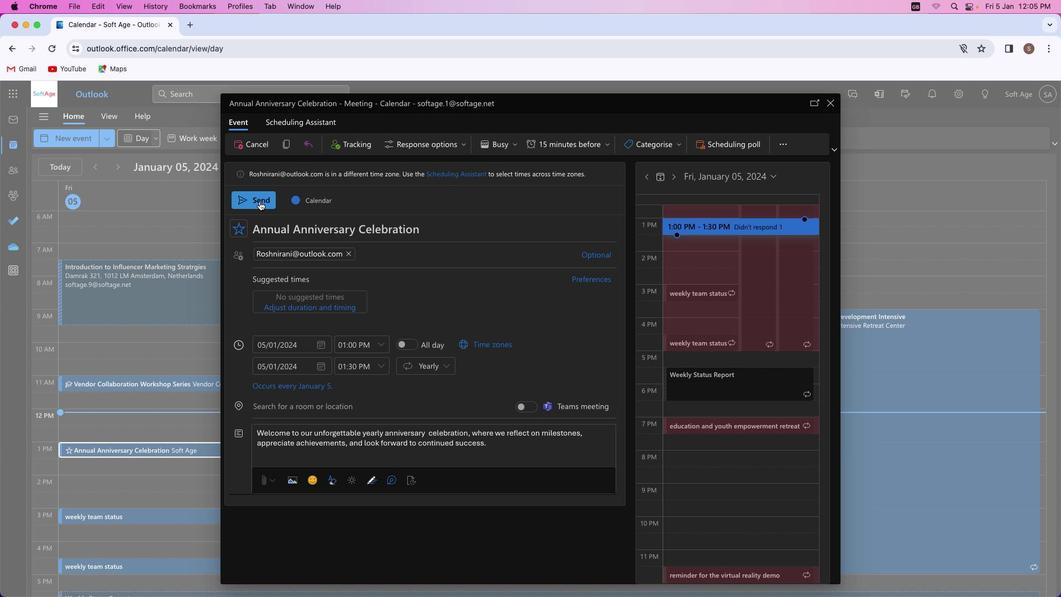 
Action: Mouse moved to (323, 421)
Screenshot: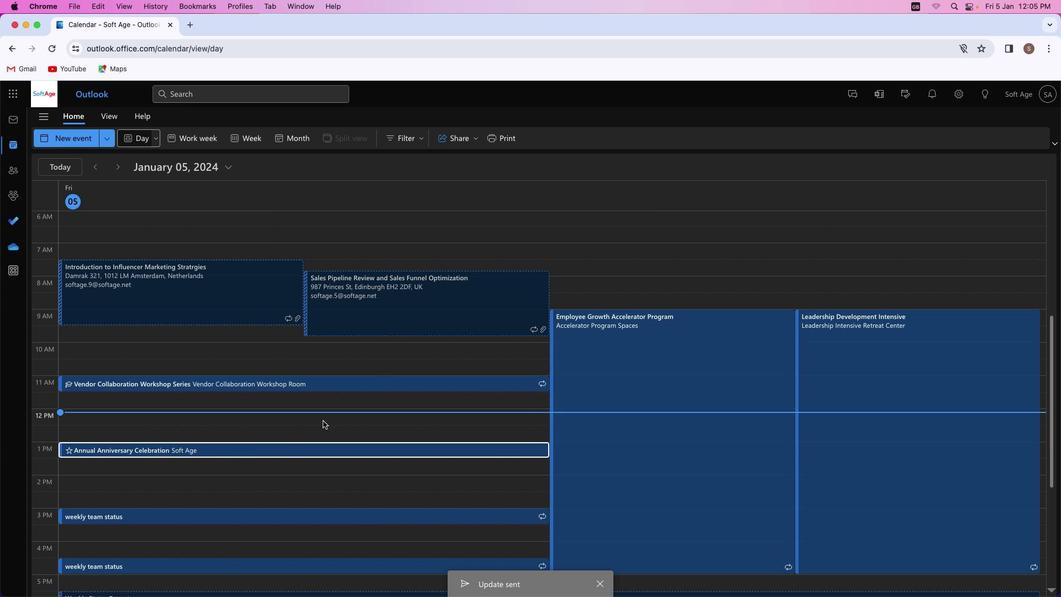 
